 Task: Add a signature Autumn Baker containing With gratitude, Autumn Baker to email address softage.10@softage.net and add a label Vulnerability management
Action: Mouse moved to (94, 124)
Screenshot: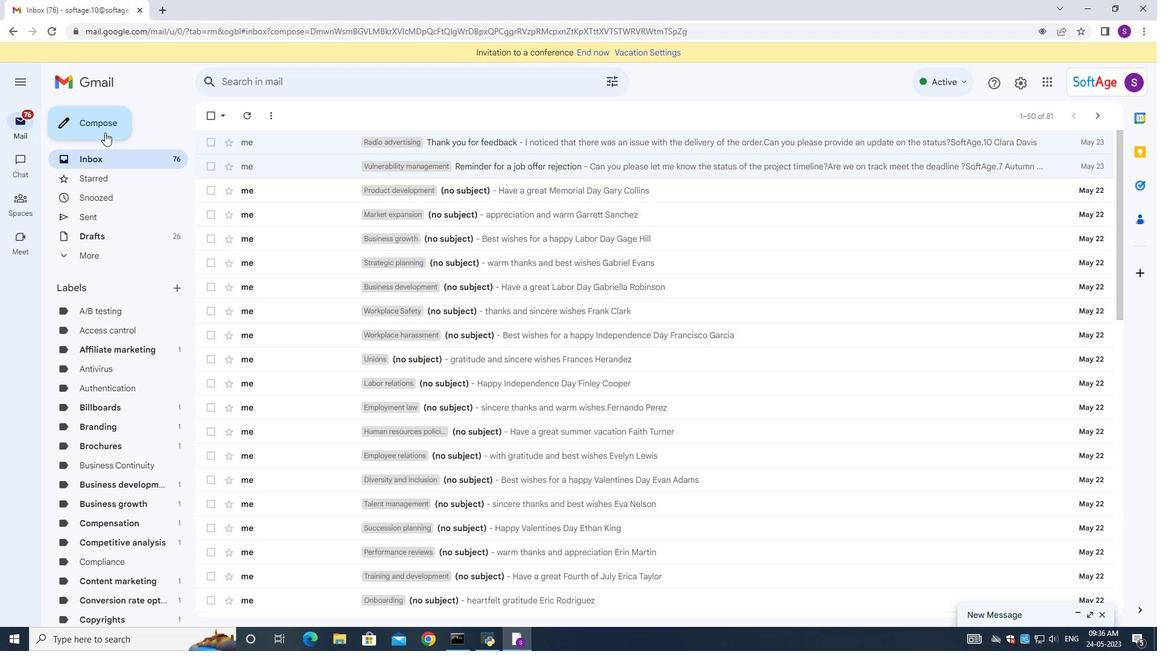 
Action: Mouse pressed left at (94, 124)
Screenshot: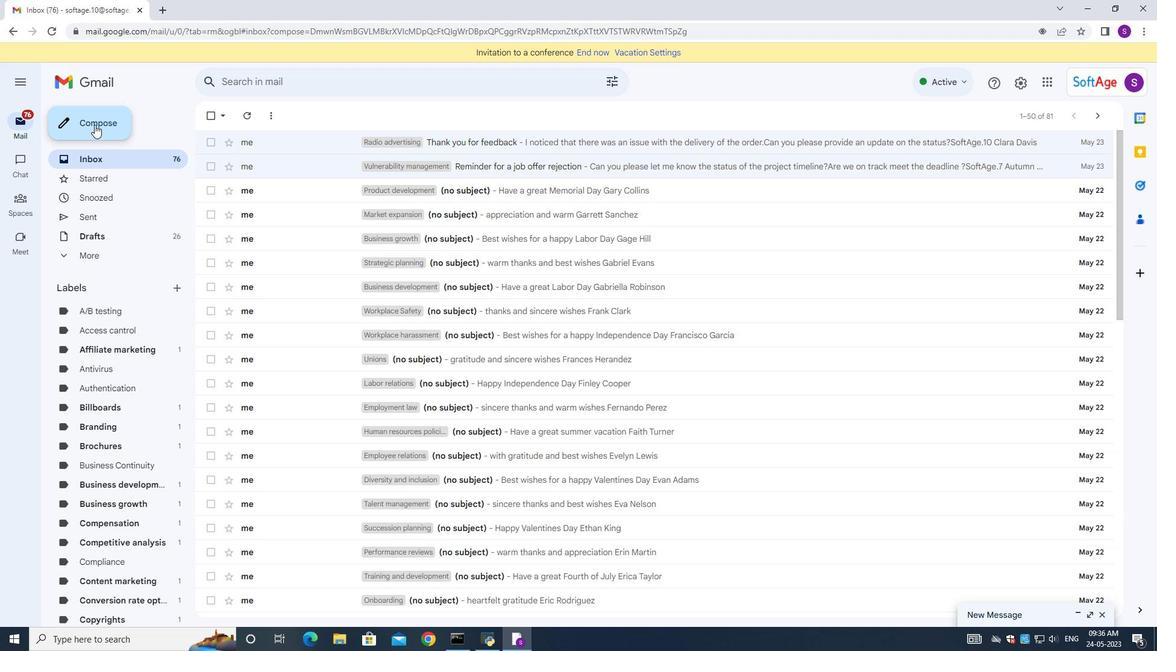 
Action: Mouse moved to (1101, 613)
Screenshot: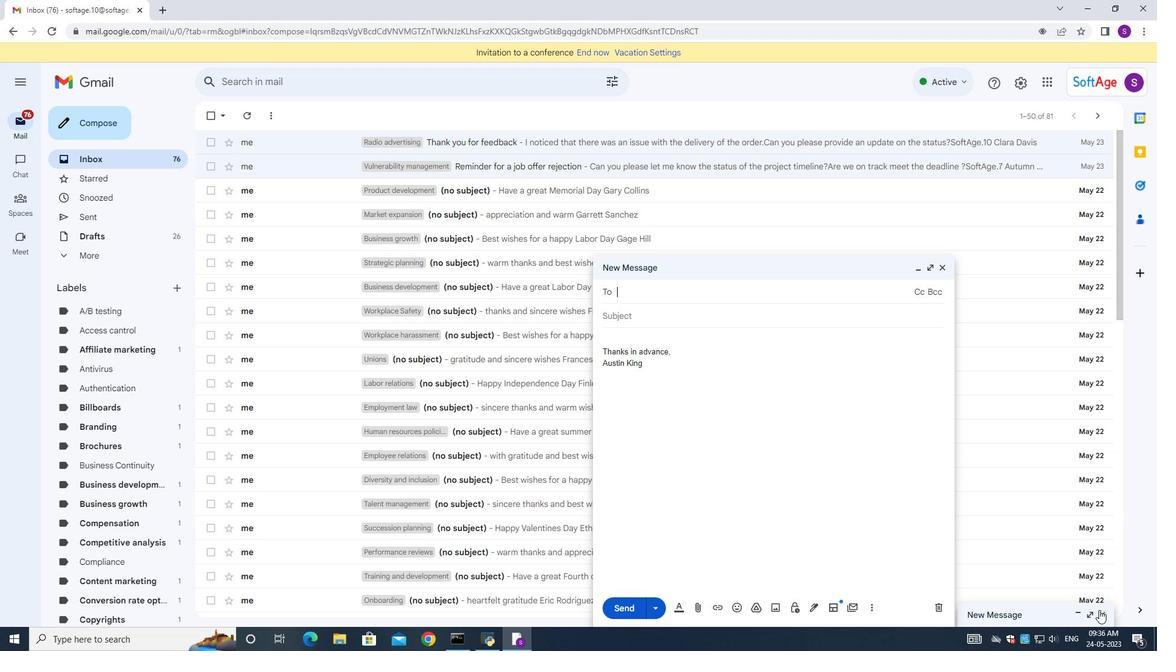 
Action: Mouse pressed left at (1101, 613)
Screenshot: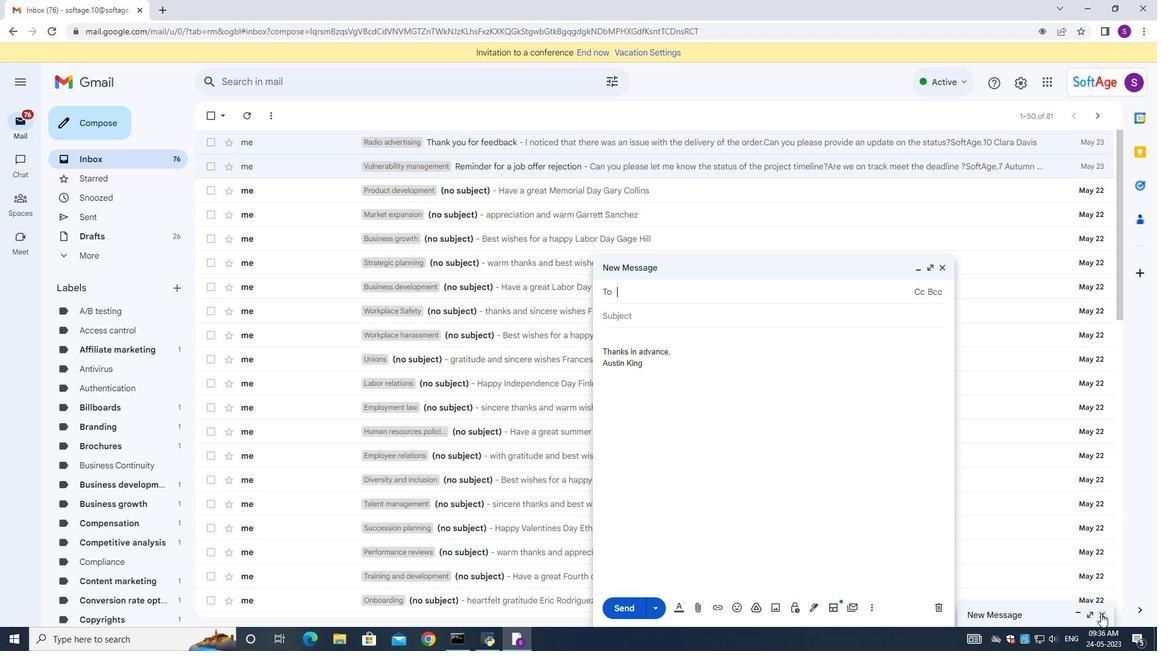 
Action: Mouse moved to (978, 608)
Screenshot: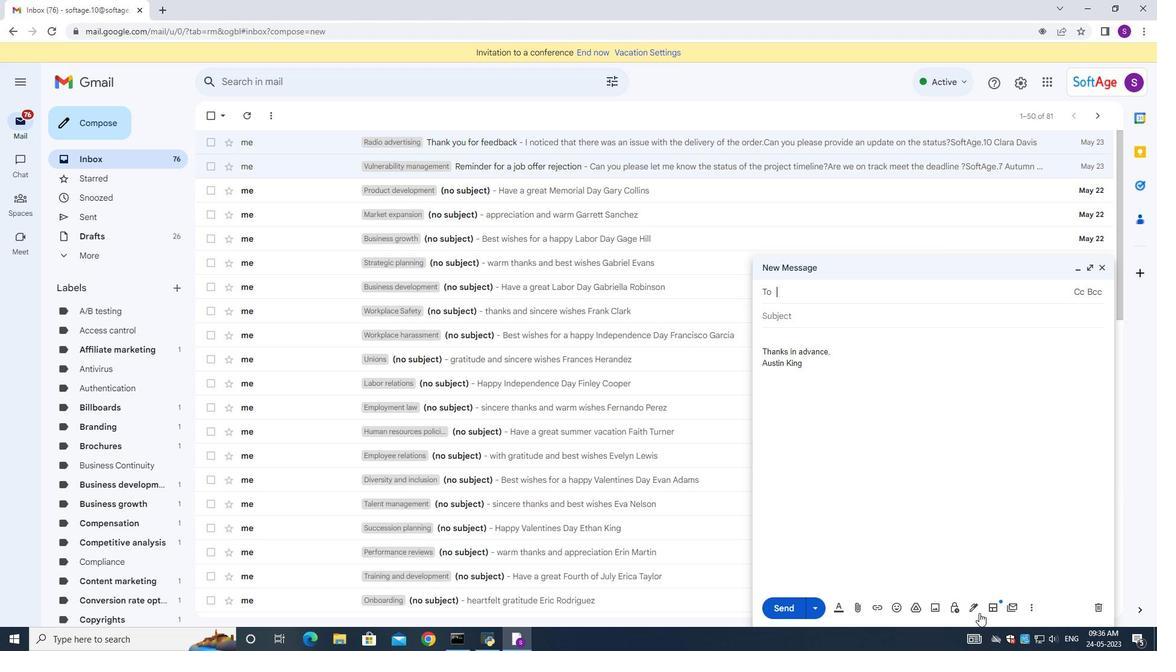 
Action: Mouse pressed left at (978, 608)
Screenshot: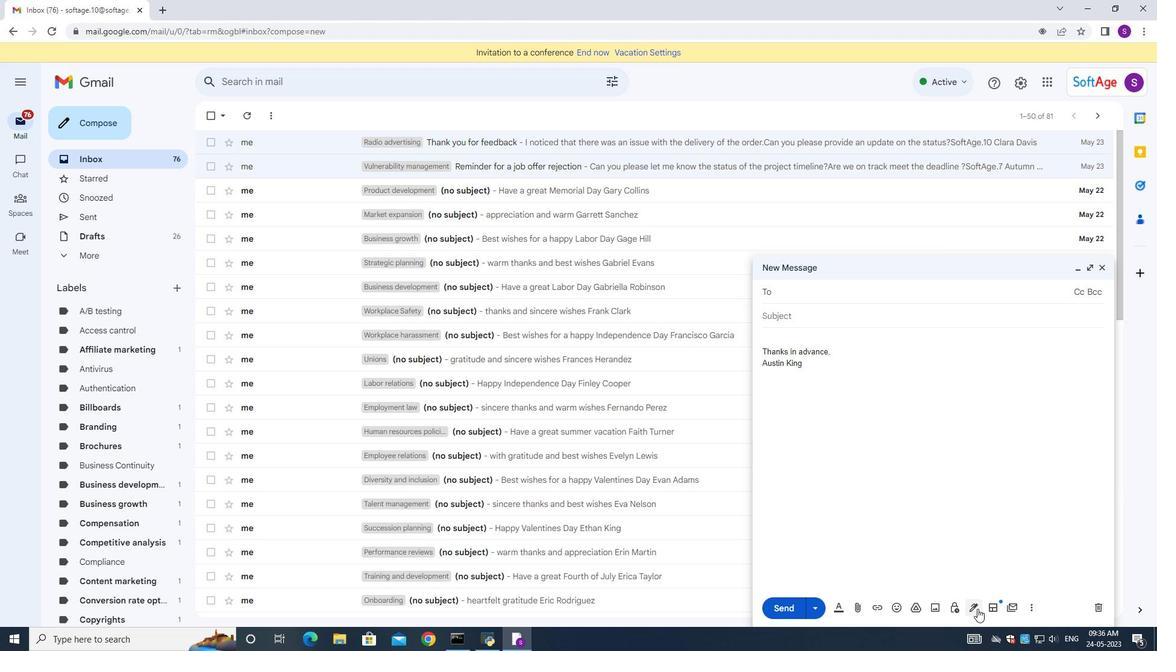 
Action: Mouse moved to (999, 546)
Screenshot: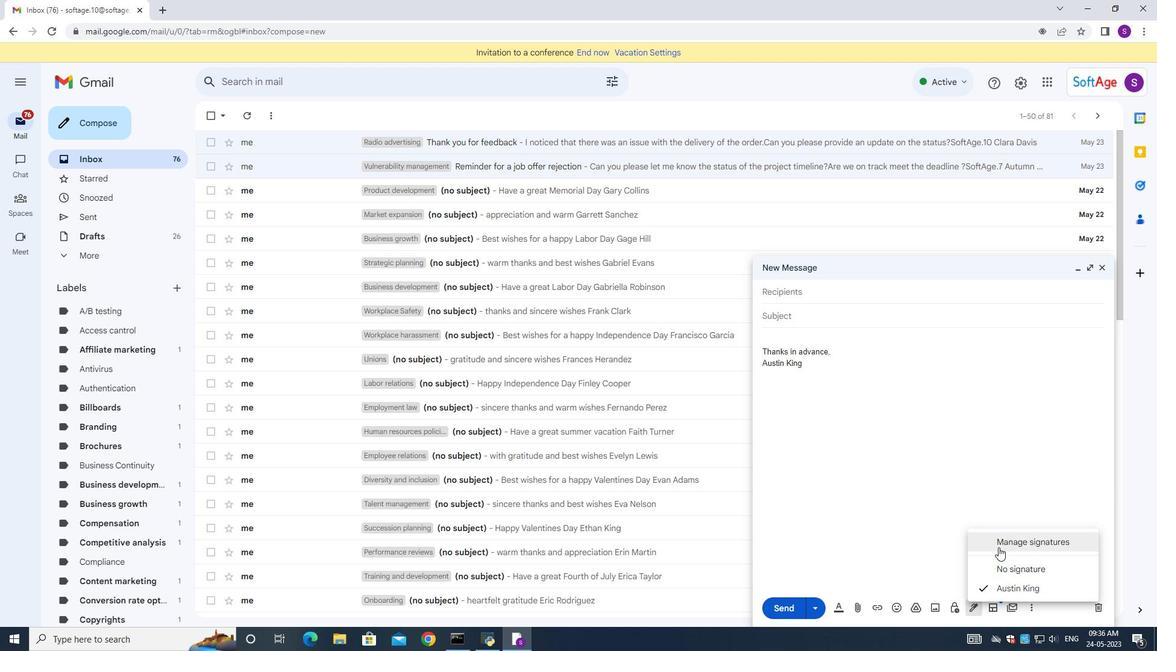 
Action: Mouse pressed left at (999, 546)
Screenshot: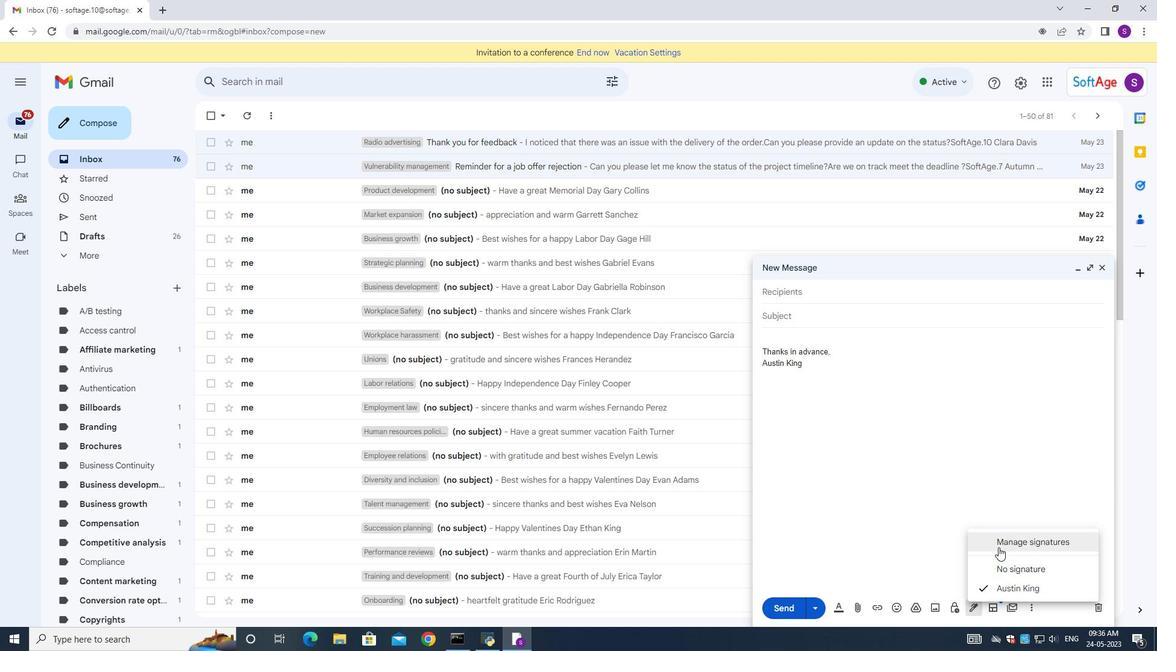 
Action: Mouse moved to (640, 283)
Screenshot: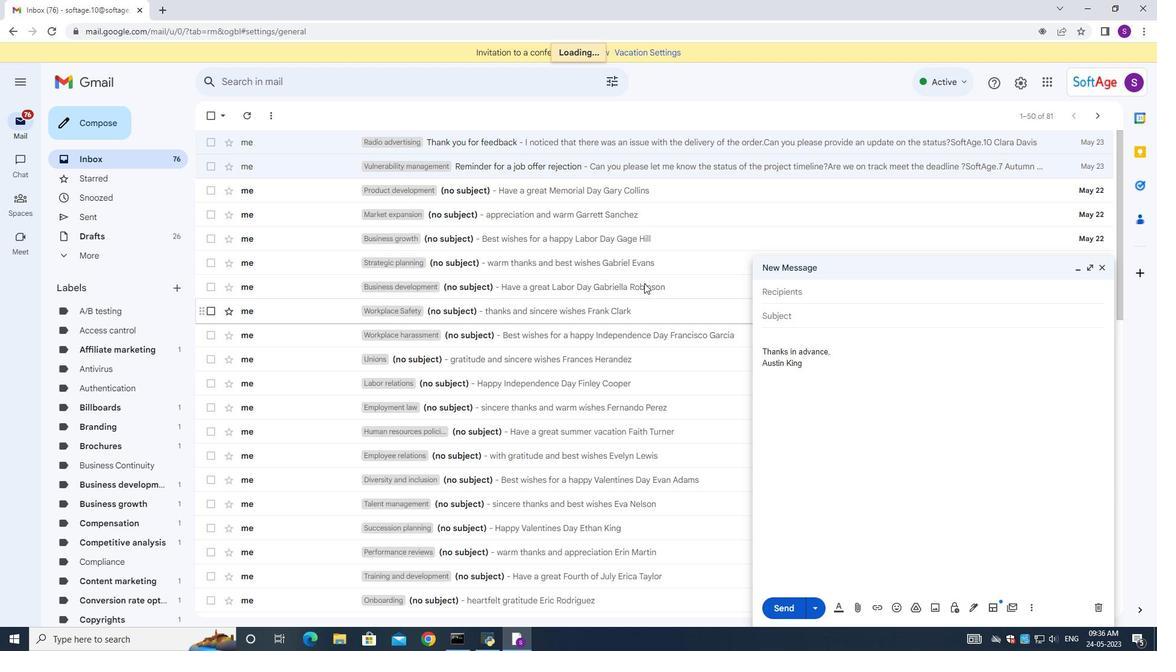 
Action: Mouse scrolled (640, 282) with delta (0, 0)
Screenshot: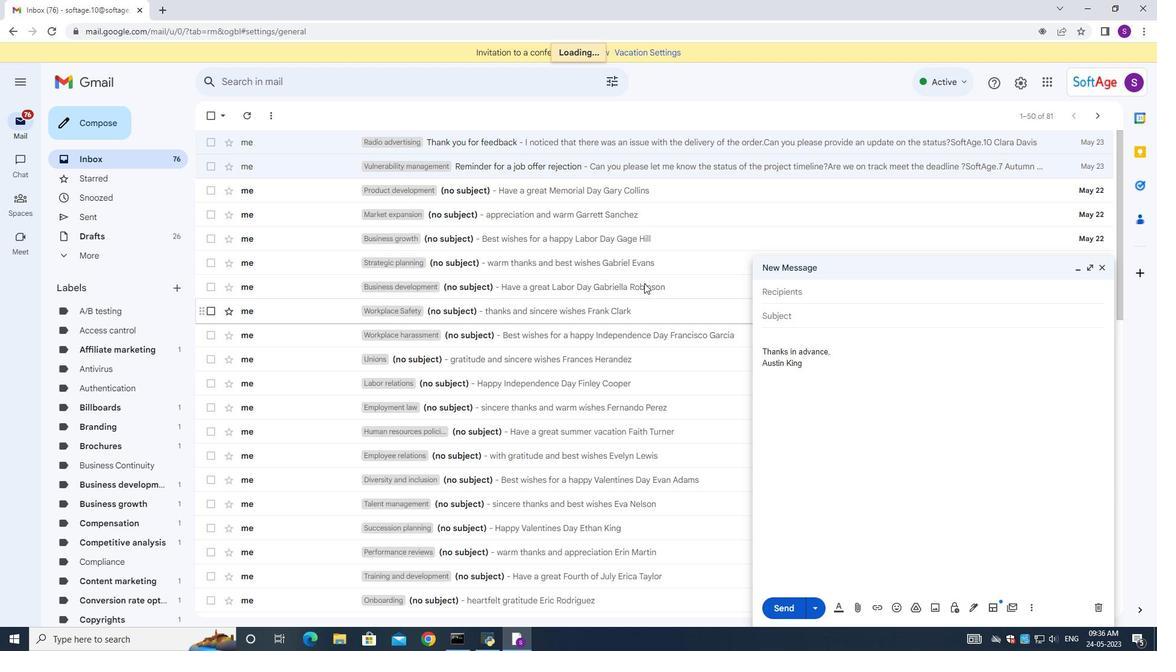 
Action: Mouse moved to (640, 284)
Screenshot: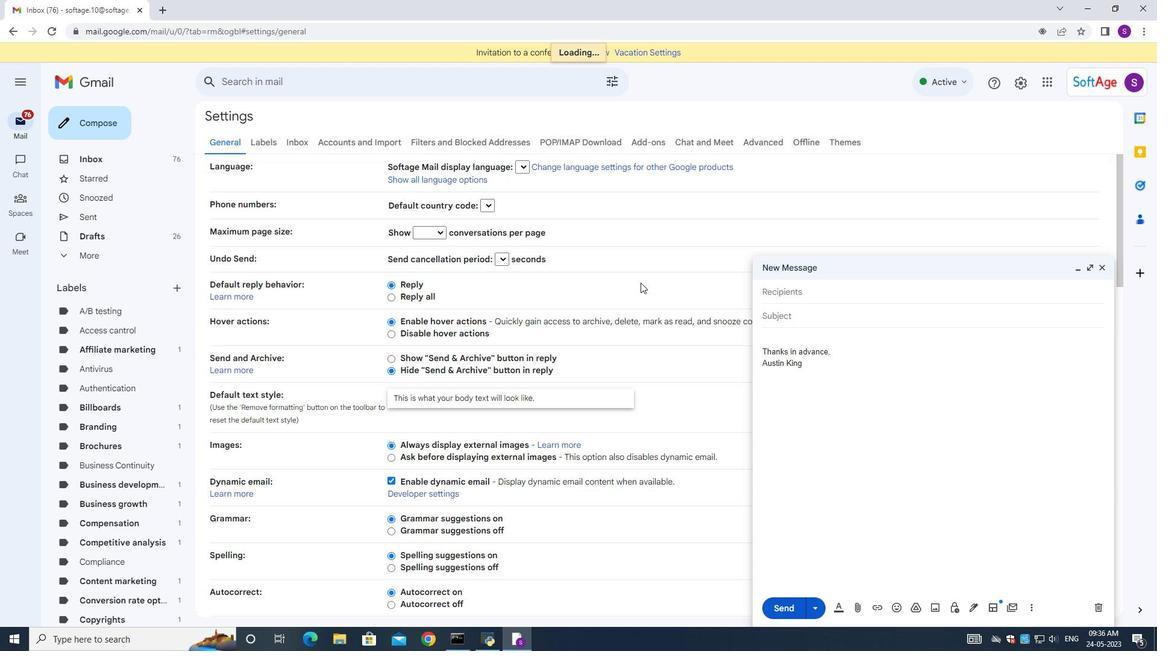 
Action: Mouse scrolled (640, 283) with delta (0, 0)
Screenshot: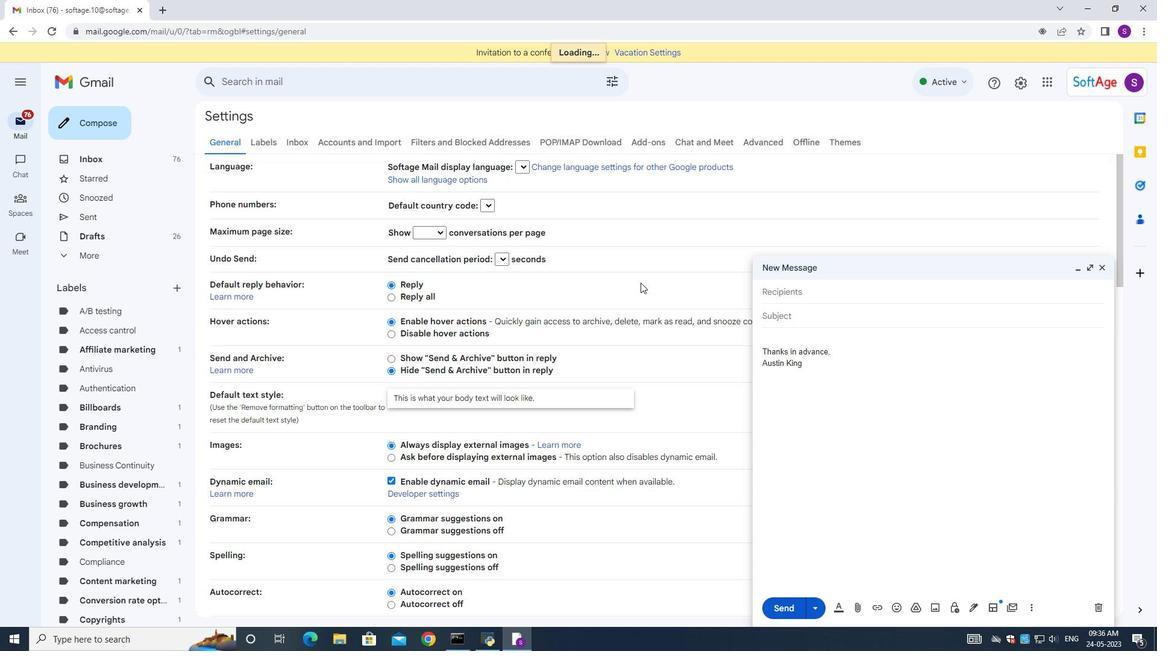 
Action: Mouse moved to (638, 287)
Screenshot: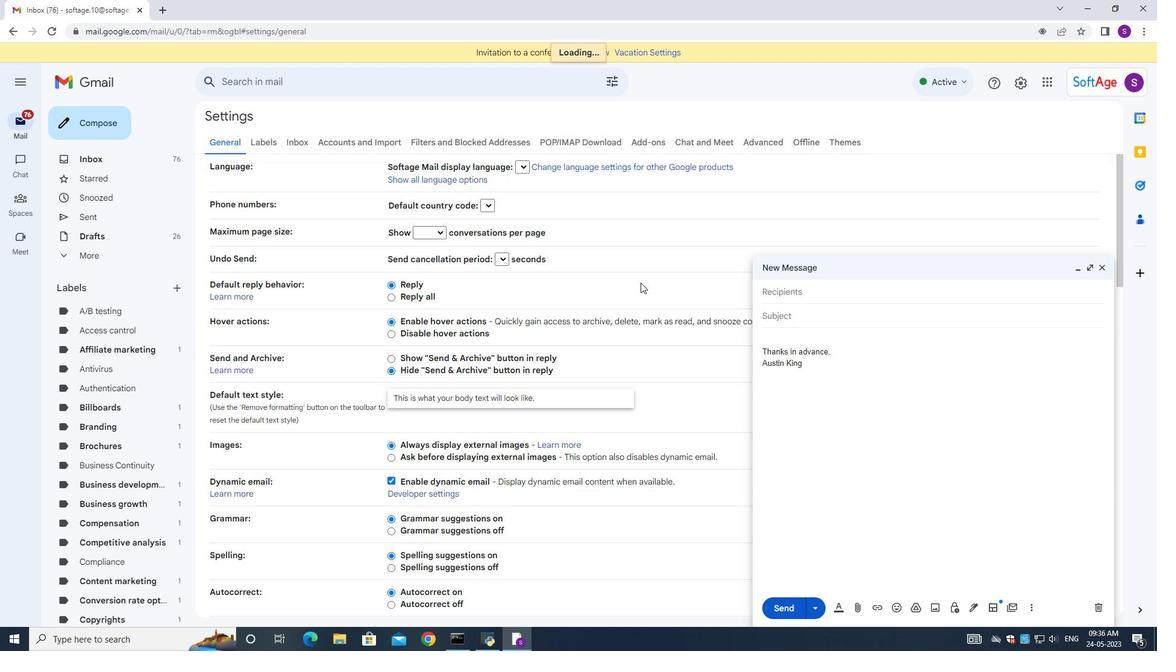 
Action: Mouse scrolled (638, 286) with delta (0, 0)
Screenshot: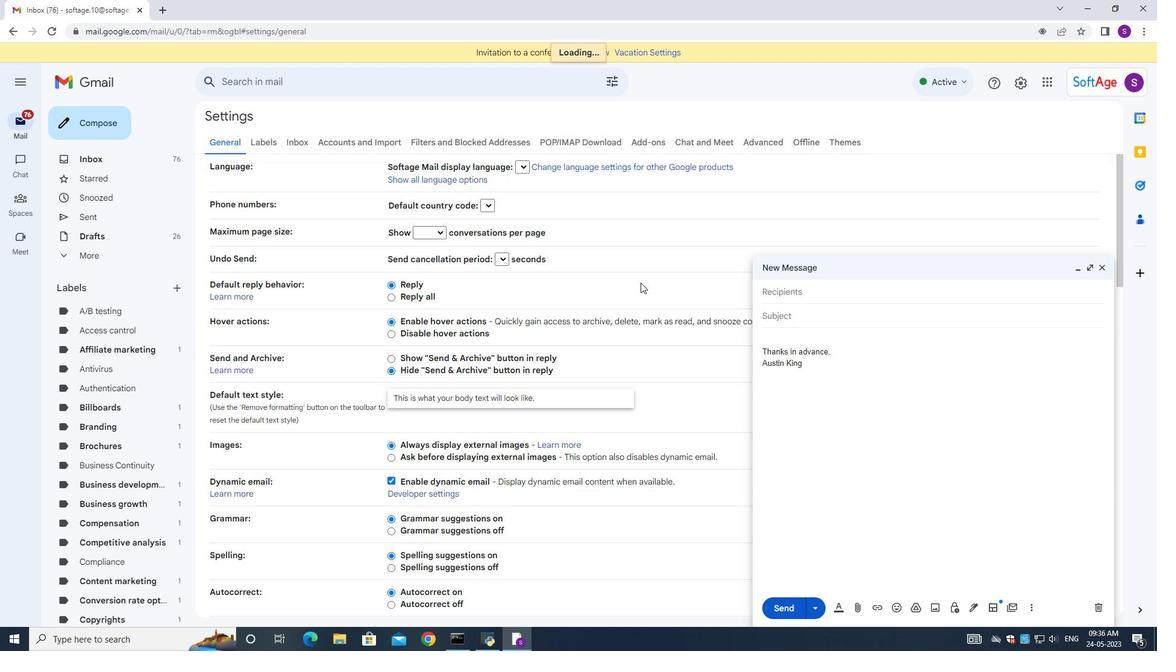 
Action: Mouse moved to (633, 293)
Screenshot: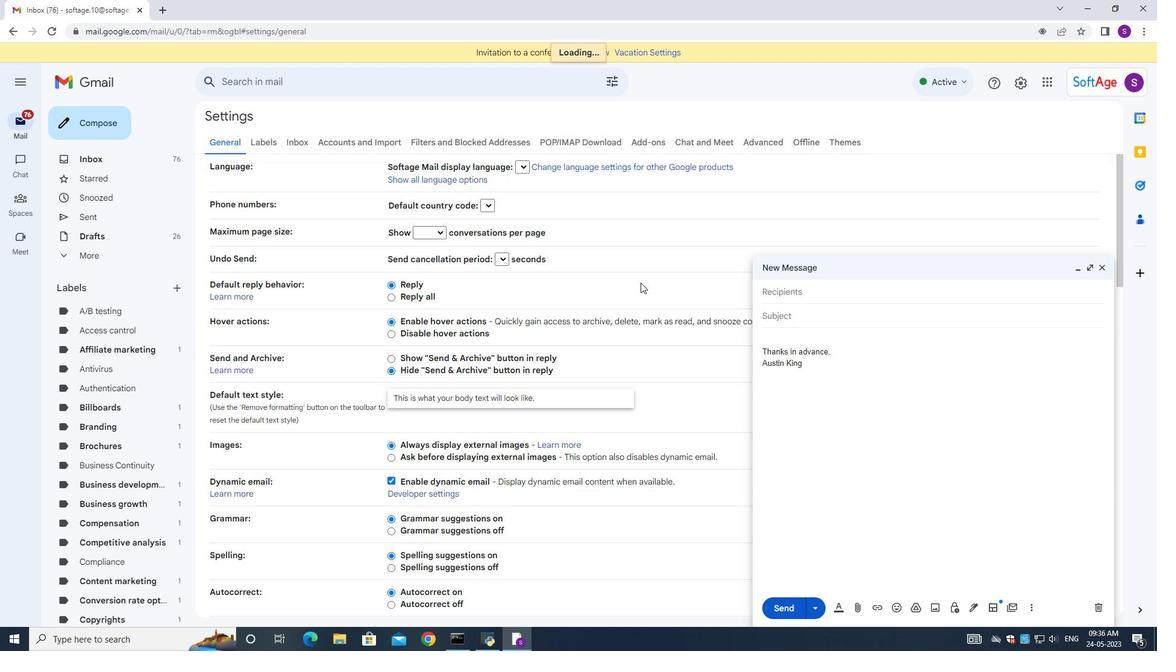
Action: Mouse scrolled (636, 290) with delta (0, 0)
Screenshot: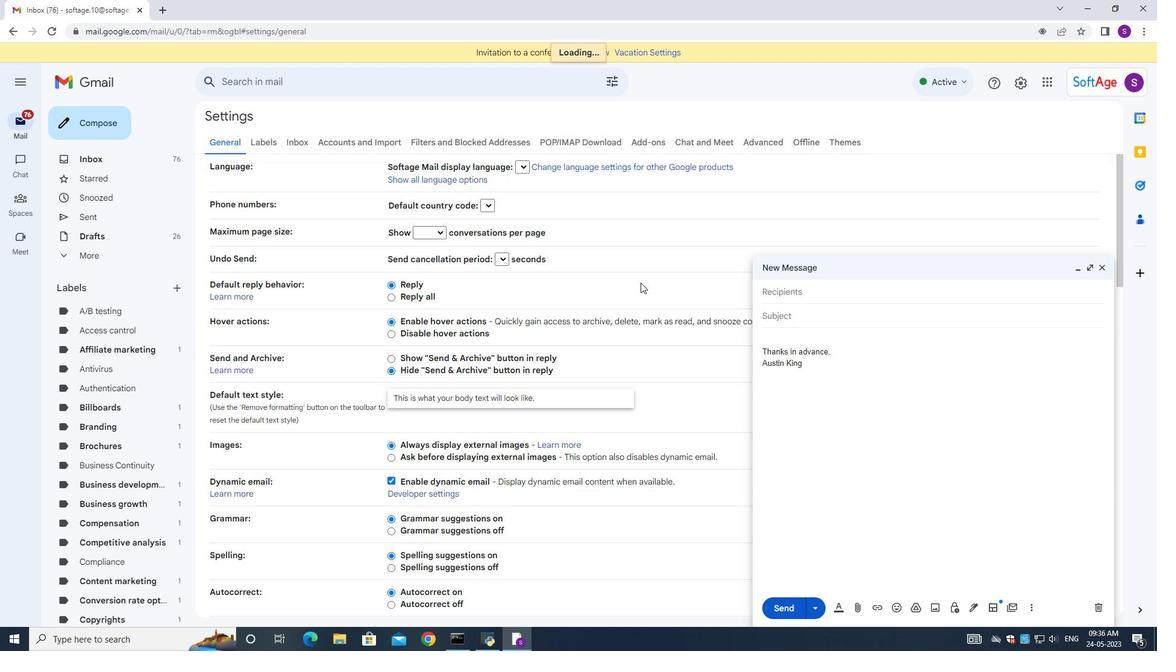 
Action: Mouse moved to (628, 296)
Screenshot: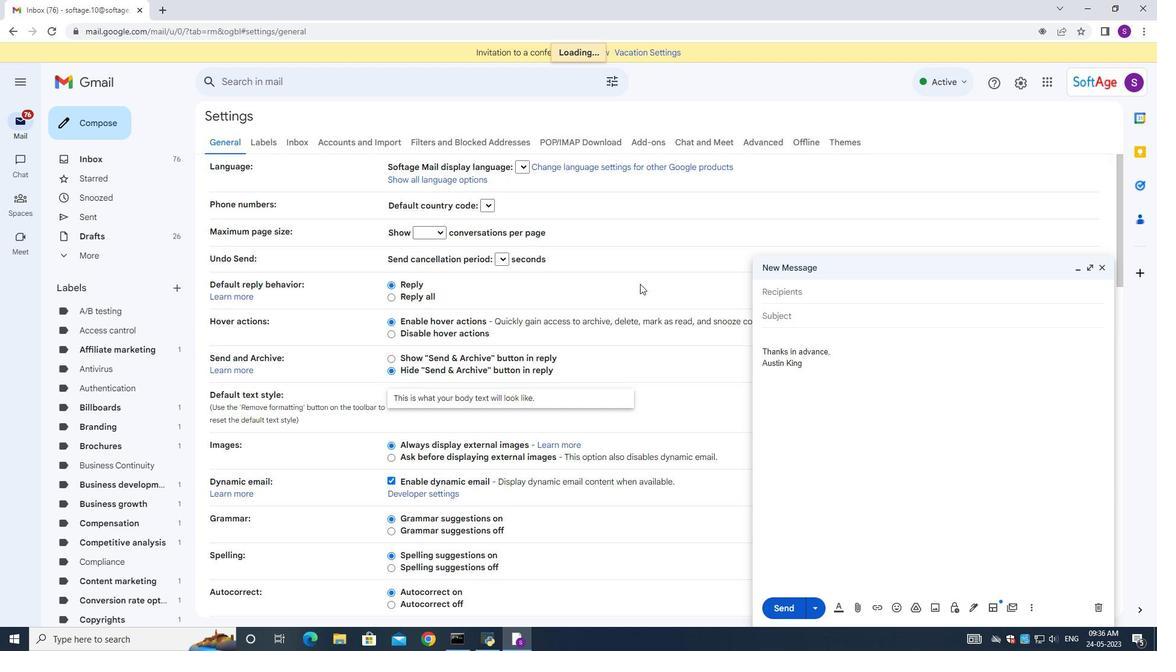
Action: Mouse scrolled (631, 294) with delta (0, 0)
Screenshot: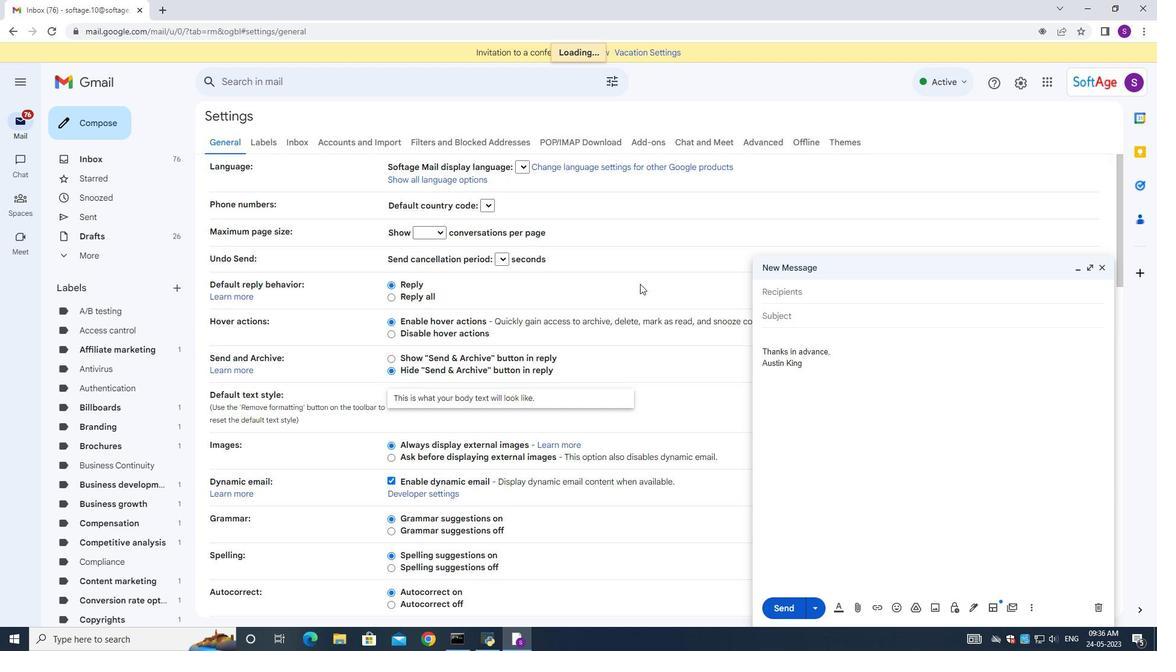 
Action: Mouse moved to (627, 297)
Screenshot: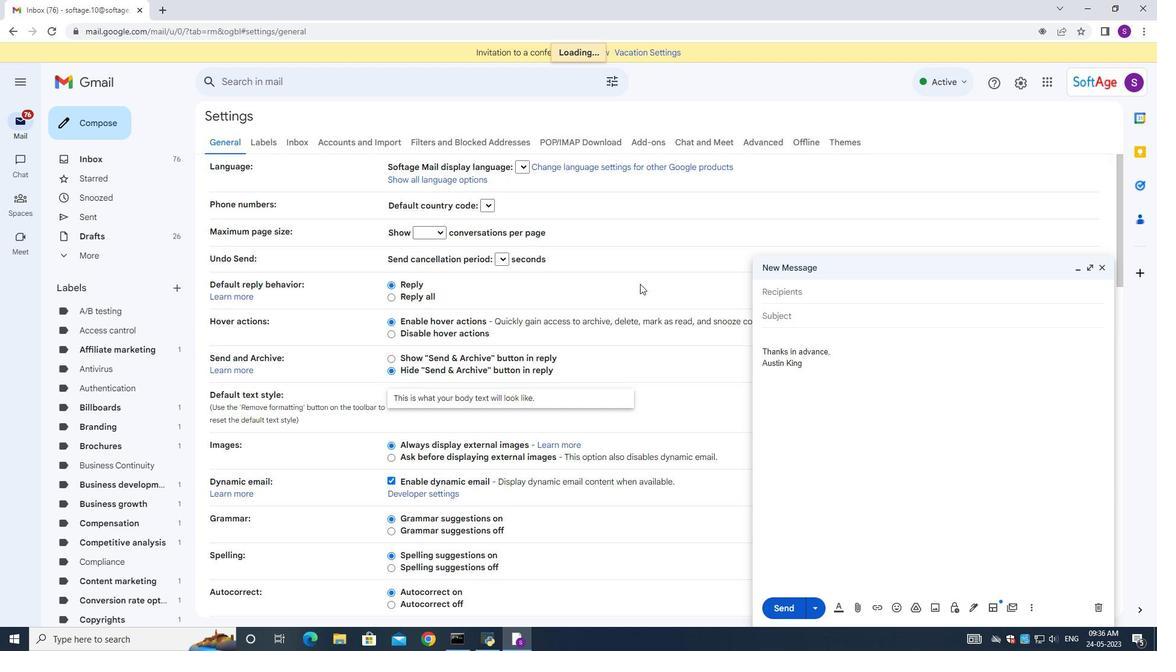 
Action: Mouse scrolled (627, 296) with delta (0, 0)
Screenshot: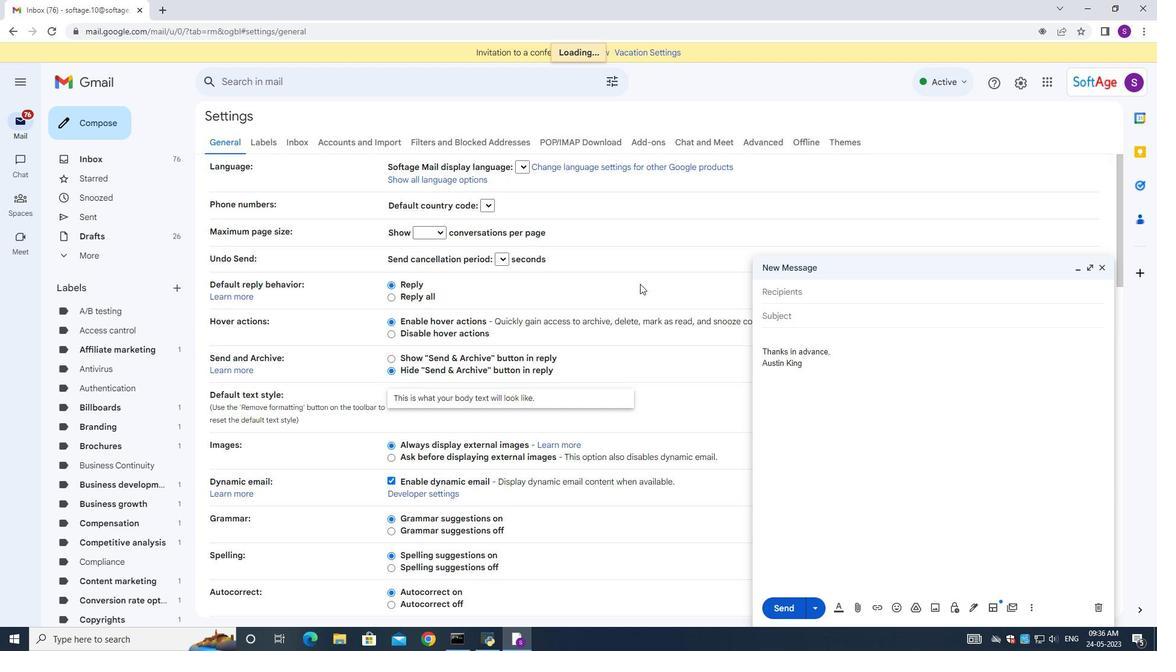 
Action: Mouse moved to (621, 338)
Screenshot: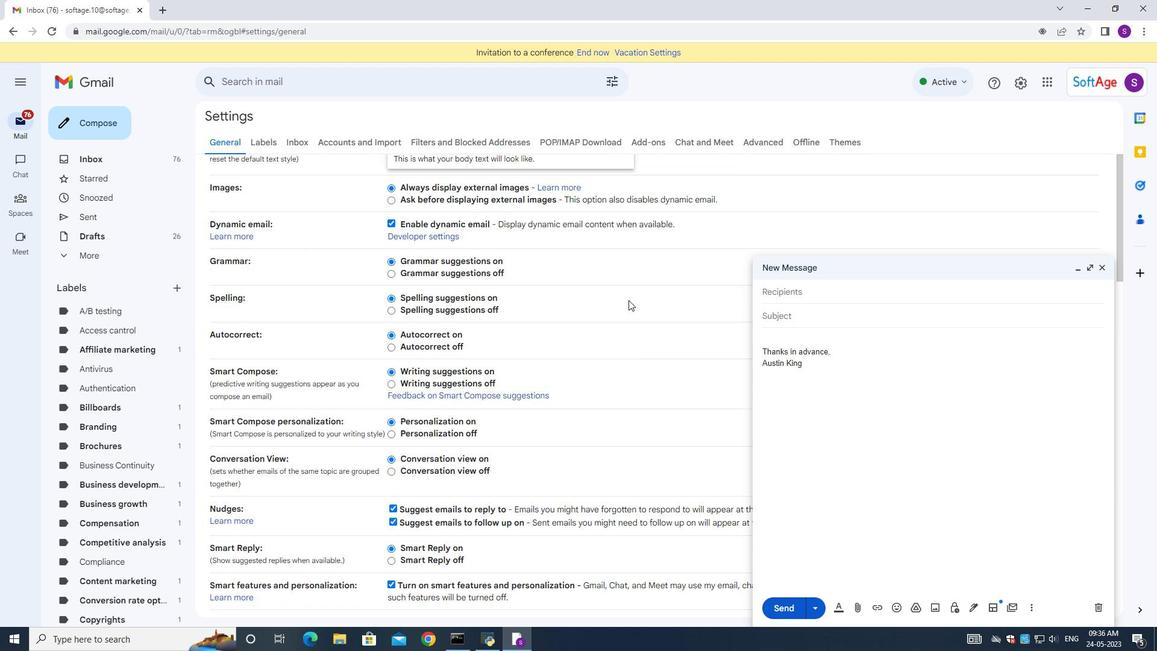 
Action: Mouse scrolled (621, 337) with delta (0, 0)
Screenshot: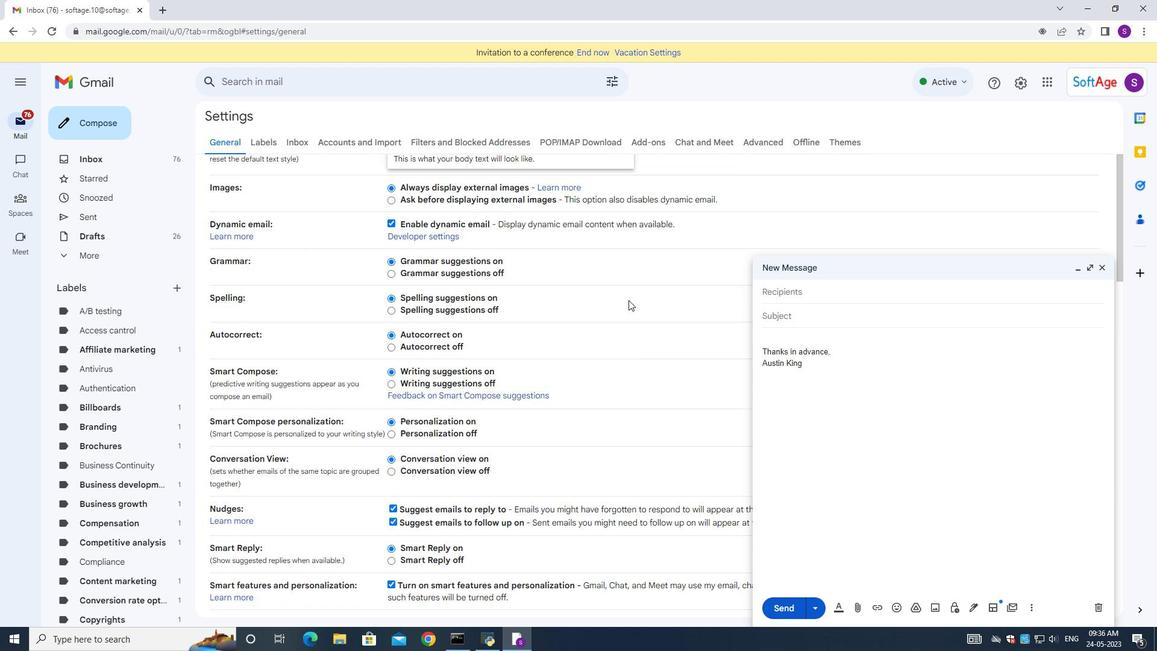
Action: Mouse moved to (619, 339)
Screenshot: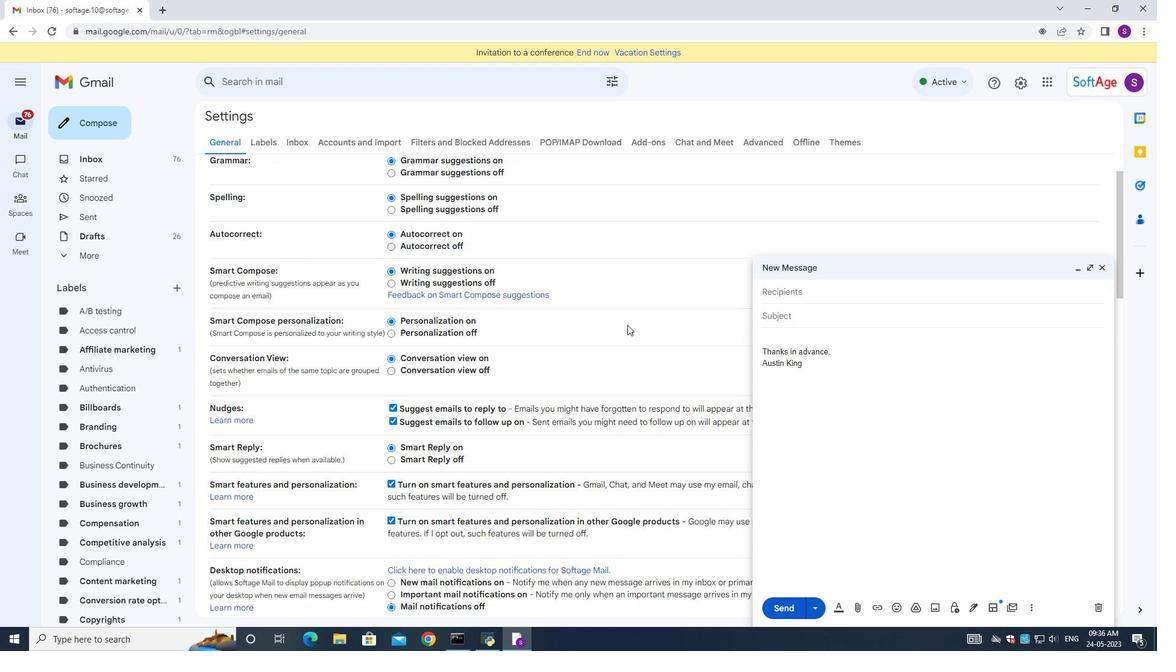 
Action: Mouse scrolled (619, 338) with delta (0, 0)
Screenshot: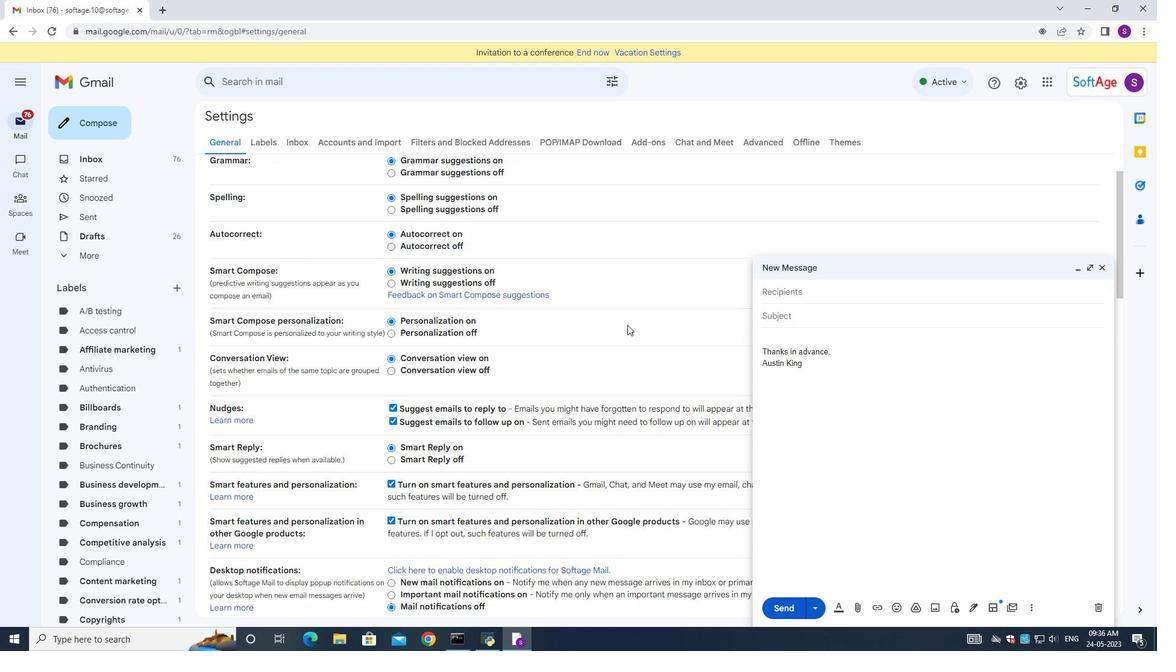 
Action: Mouse scrolled (619, 338) with delta (0, 0)
Screenshot: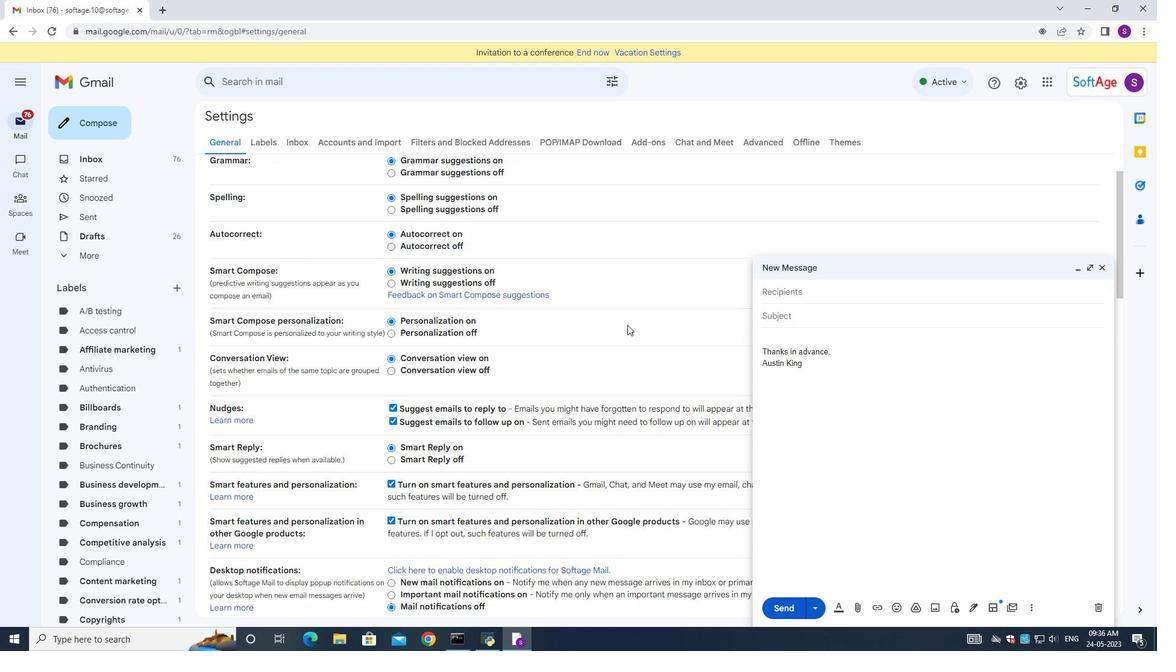 
Action: Mouse scrolled (619, 338) with delta (0, 0)
Screenshot: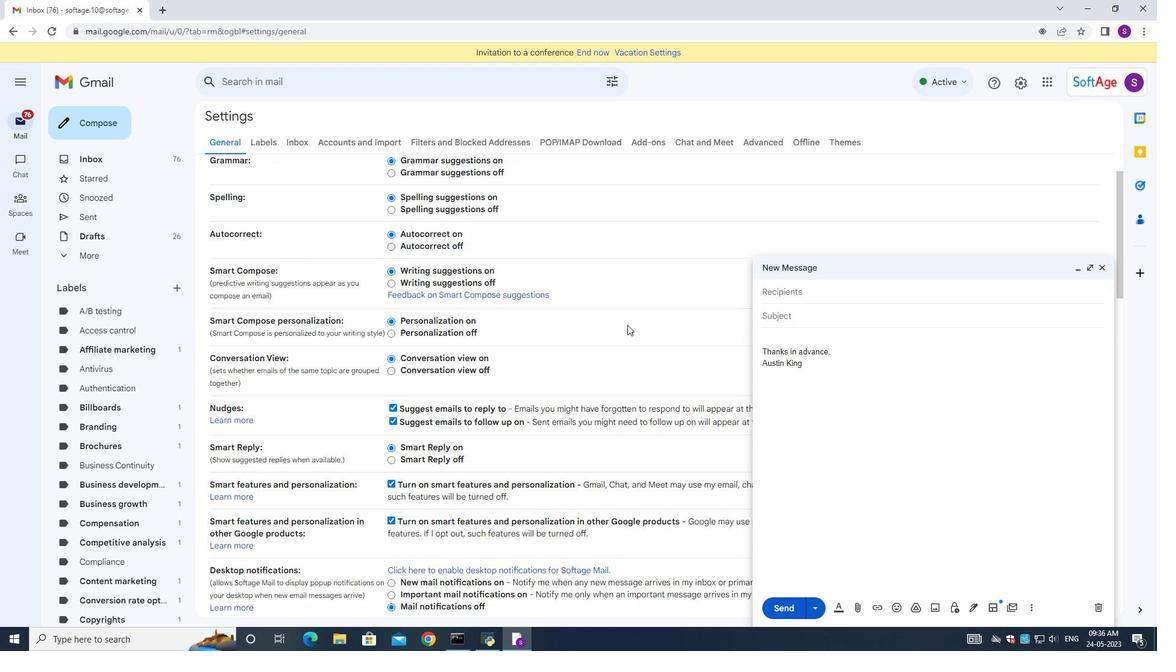 
Action: Mouse scrolled (619, 338) with delta (0, 0)
Screenshot: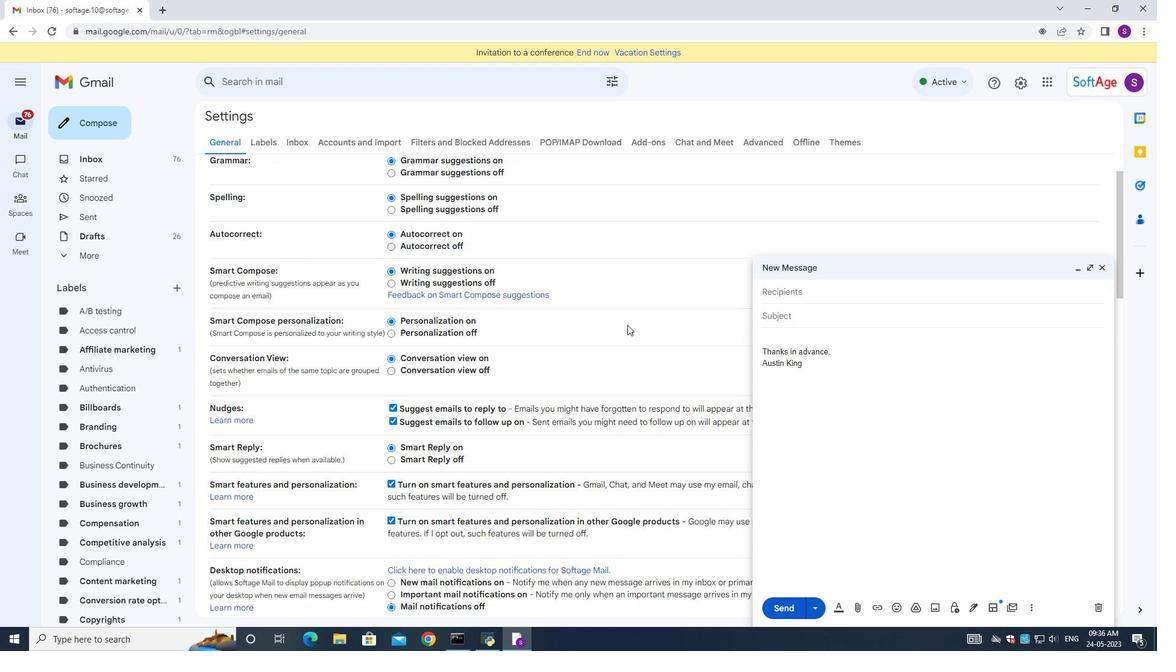 
Action: Mouse moved to (619, 349)
Screenshot: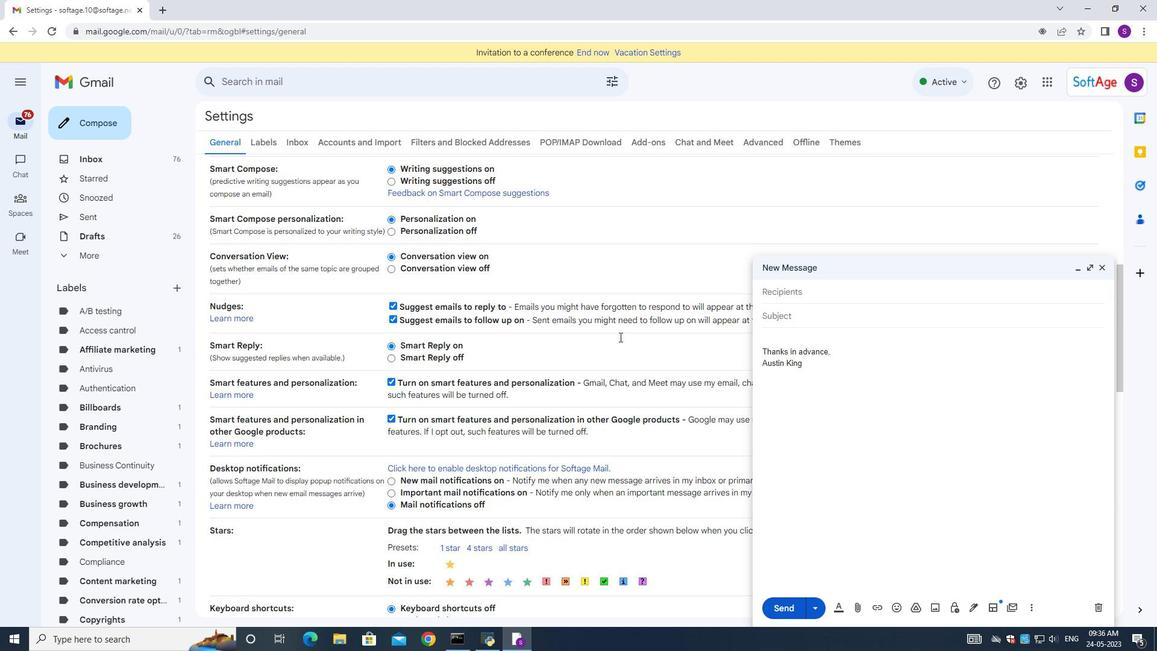 
Action: Mouse scrolled (619, 348) with delta (0, 0)
Screenshot: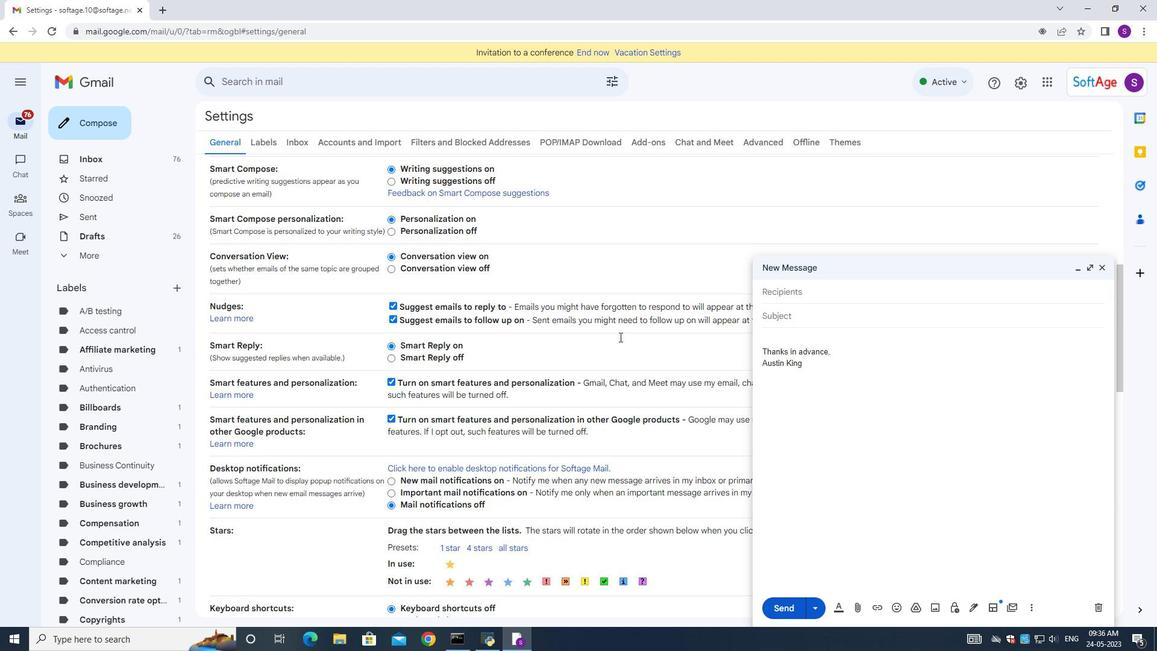 
Action: Mouse moved to (618, 352)
Screenshot: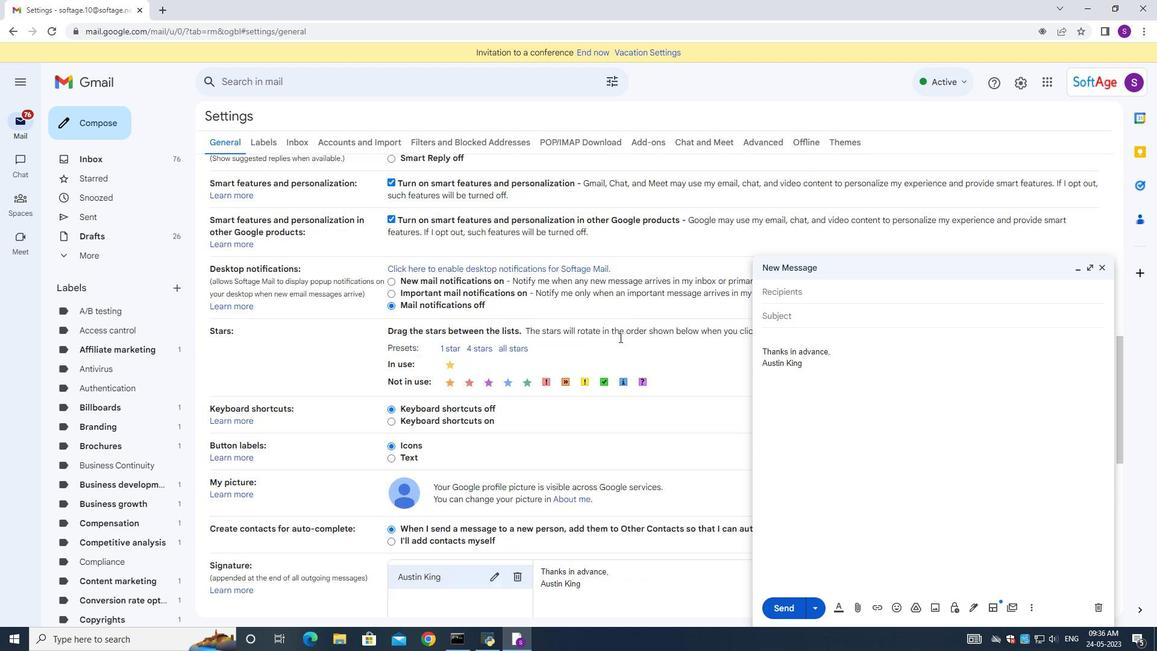 
Action: Mouse scrolled (618, 352) with delta (0, 0)
Screenshot: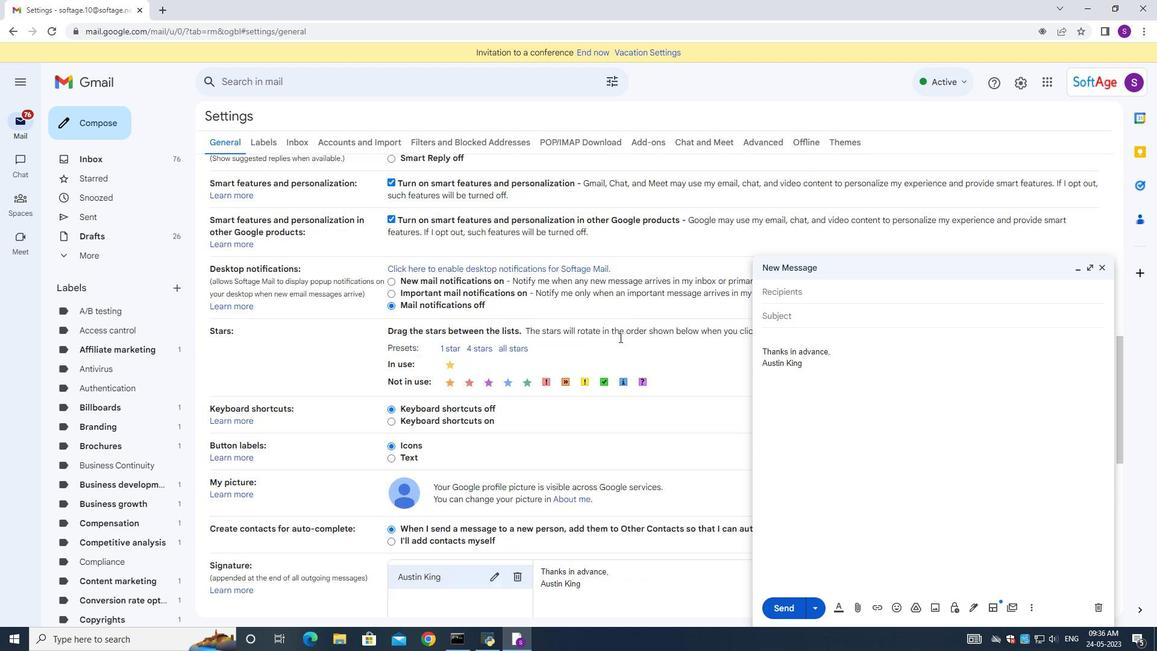 
Action: Mouse moved to (618, 352)
Screenshot: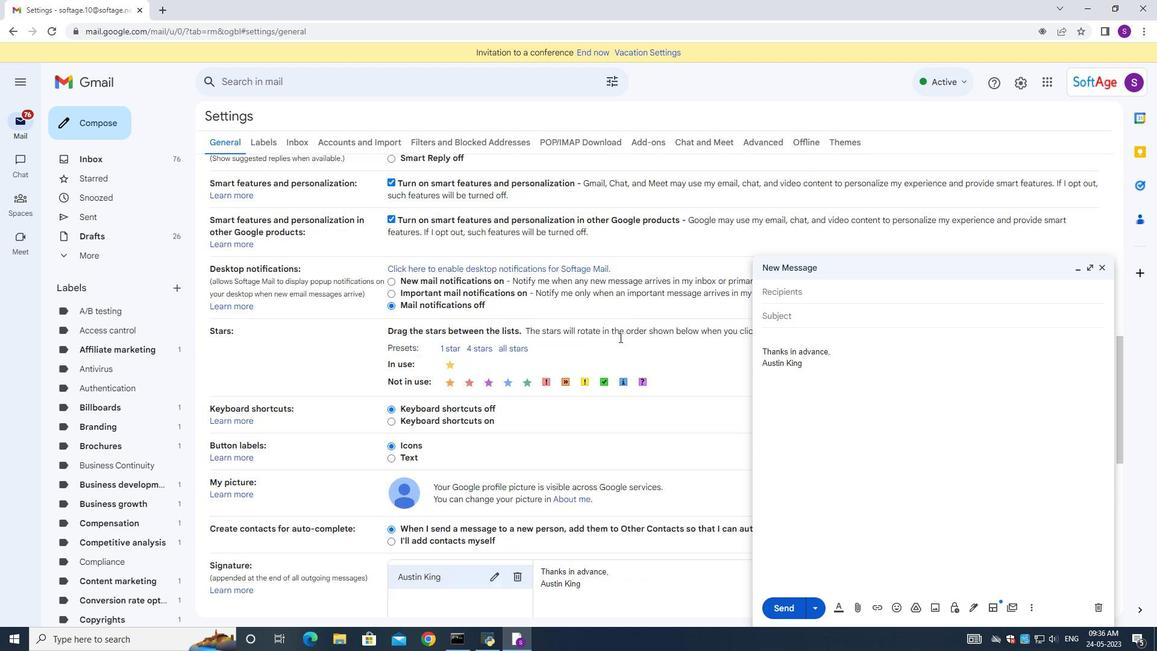 
Action: Mouse scrolled (618, 352) with delta (0, 0)
Screenshot: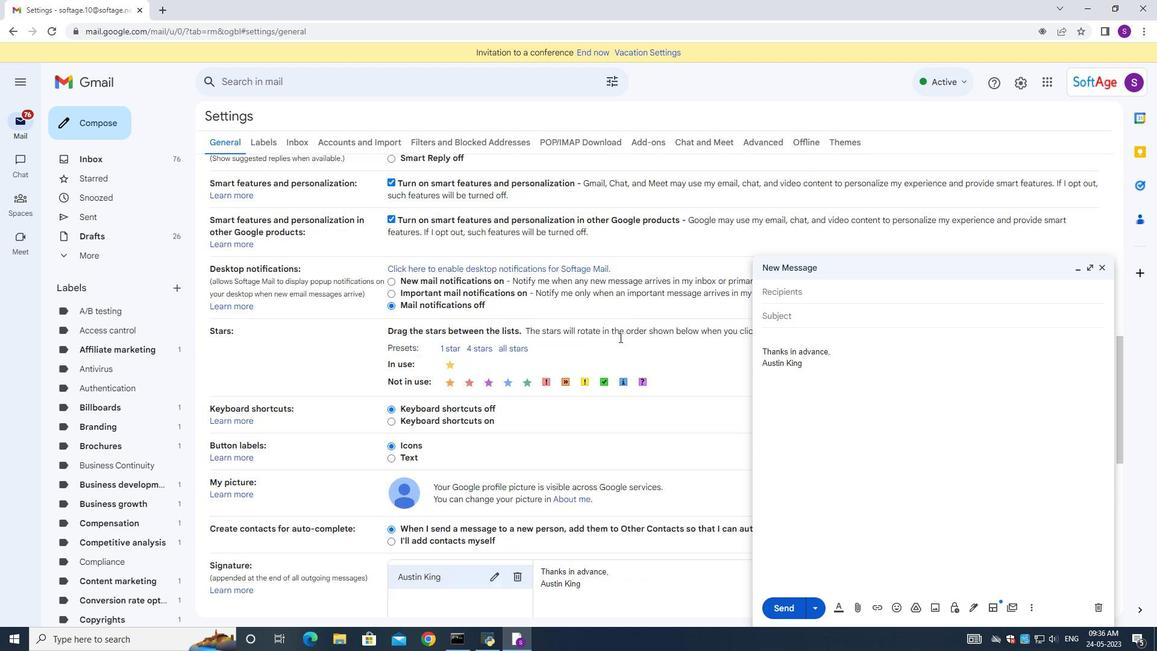 
Action: Mouse scrolled (618, 352) with delta (0, 0)
Screenshot: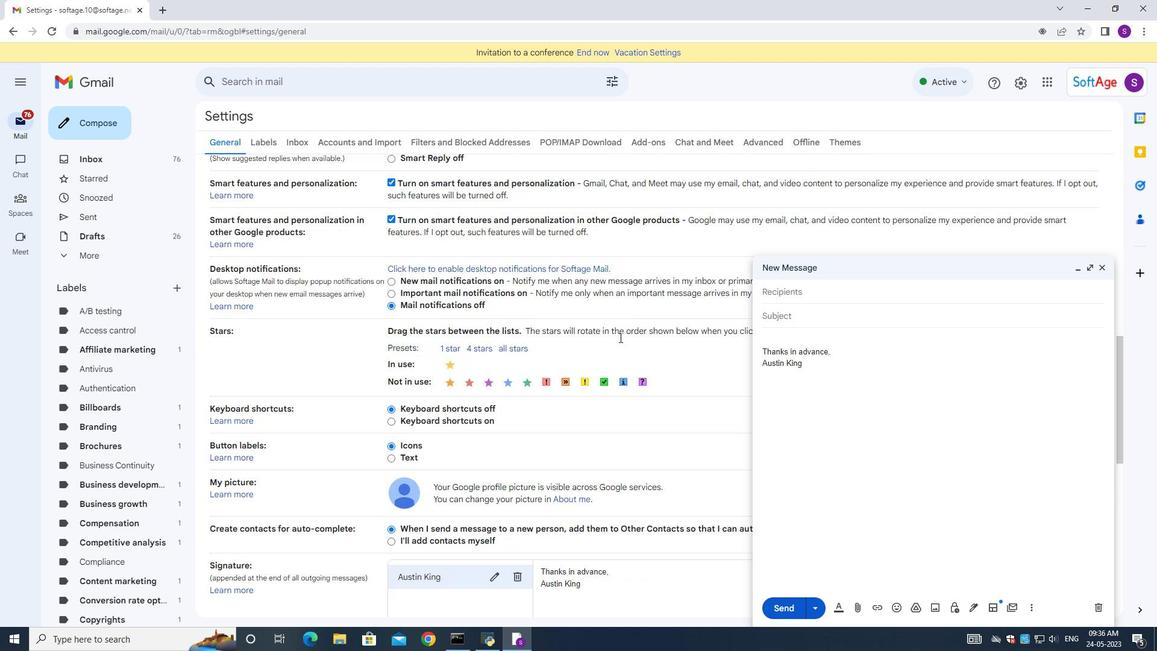 
Action: Mouse scrolled (618, 352) with delta (0, 0)
Screenshot: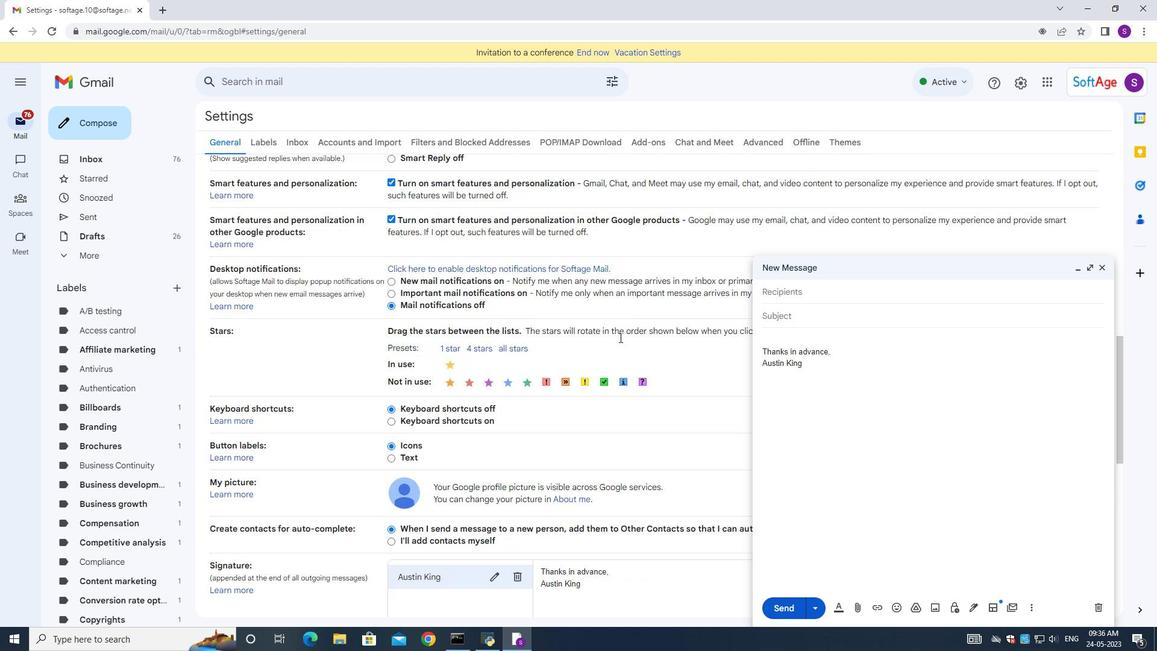 
Action: Mouse moved to (498, 277)
Screenshot: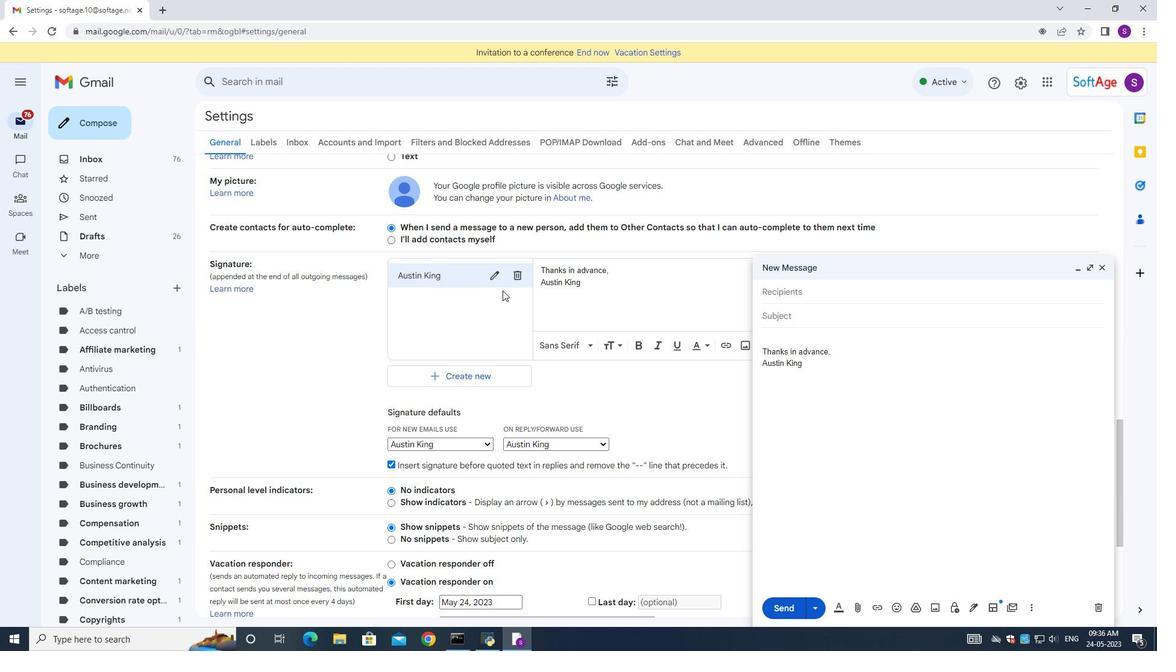 
Action: Mouse pressed left at (498, 277)
Screenshot: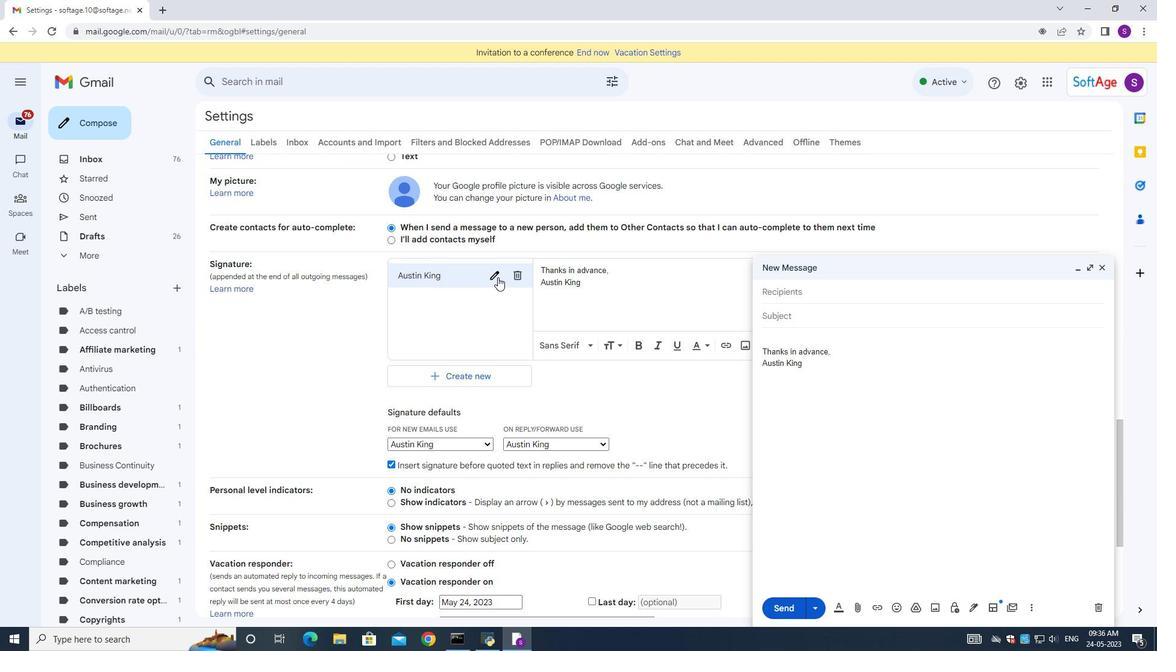 
Action: Mouse moved to (498, 277)
Screenshot: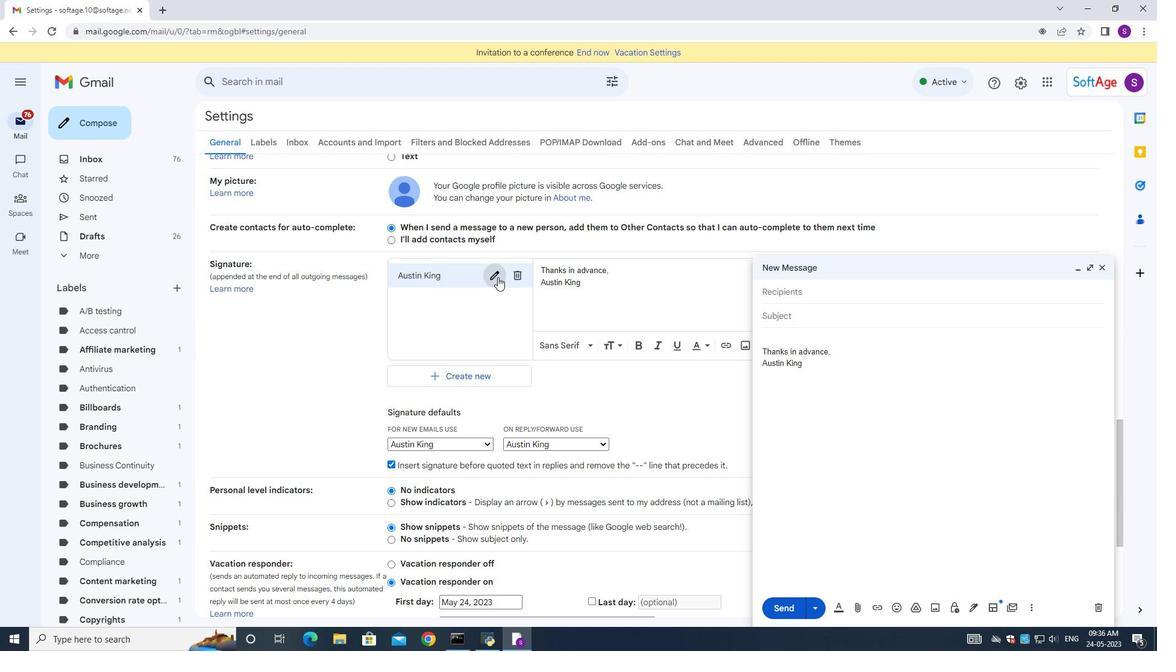 
Action: Key pressed ctrl+A<Key.backspace><Key.shift><Key.shift><Key.shift><Key.shift><Key.shift><Key.shift><Key.shift><Key.shift><Key.shift><Key.shift><Key.shift><Key.shift><Key.shift><Key.shift><Key.shift><Key.shift><Key.shift><Key.shift><Key.shift><Key.shift><Key.shift><Key.shift><Key.shift><Key.shift><Key.shift><Key.shift><Key.shift><Key.shift><Key.shift><Key.shift><Key.shift><Key.shift>Autumn<Key.space><Key.shift>V<Key.backspace>Baker
Screenshot: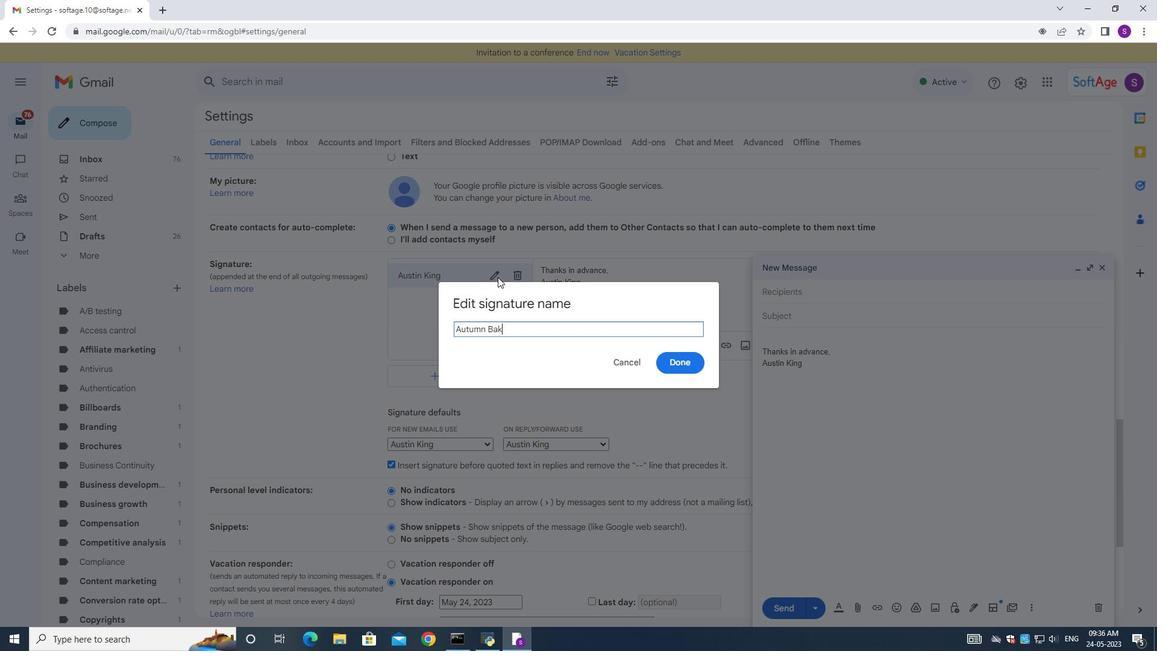 
Action: Mouse moved to (683, 362)
Screenshot: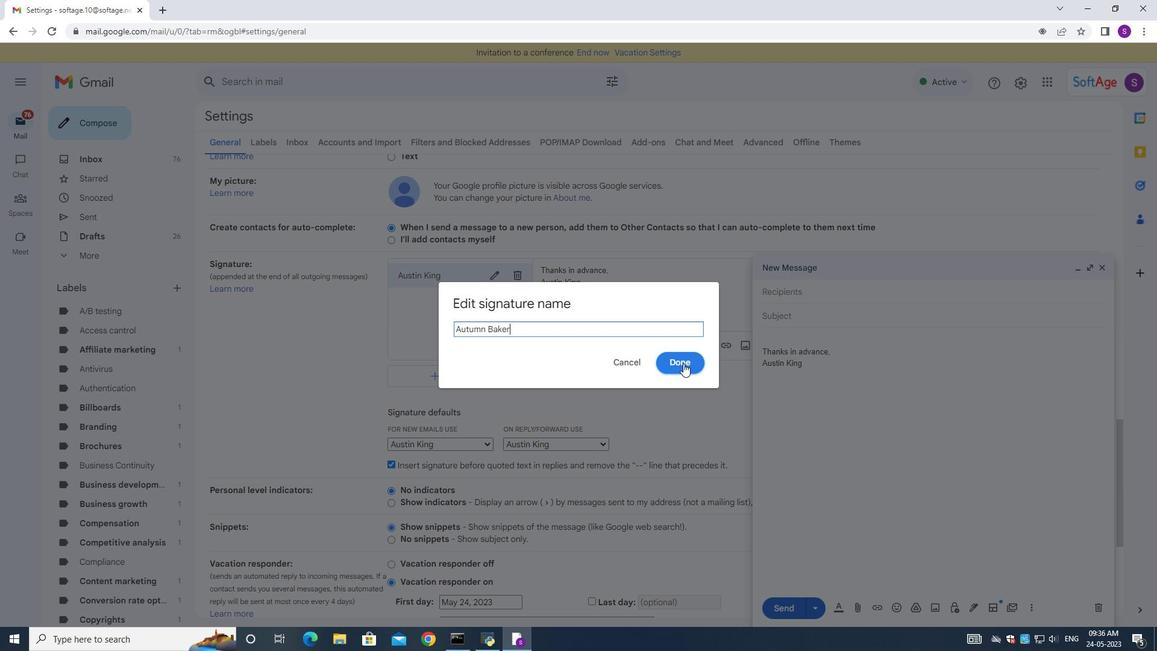
Action: Mouse pressed left at (683, 362)
Screenshot: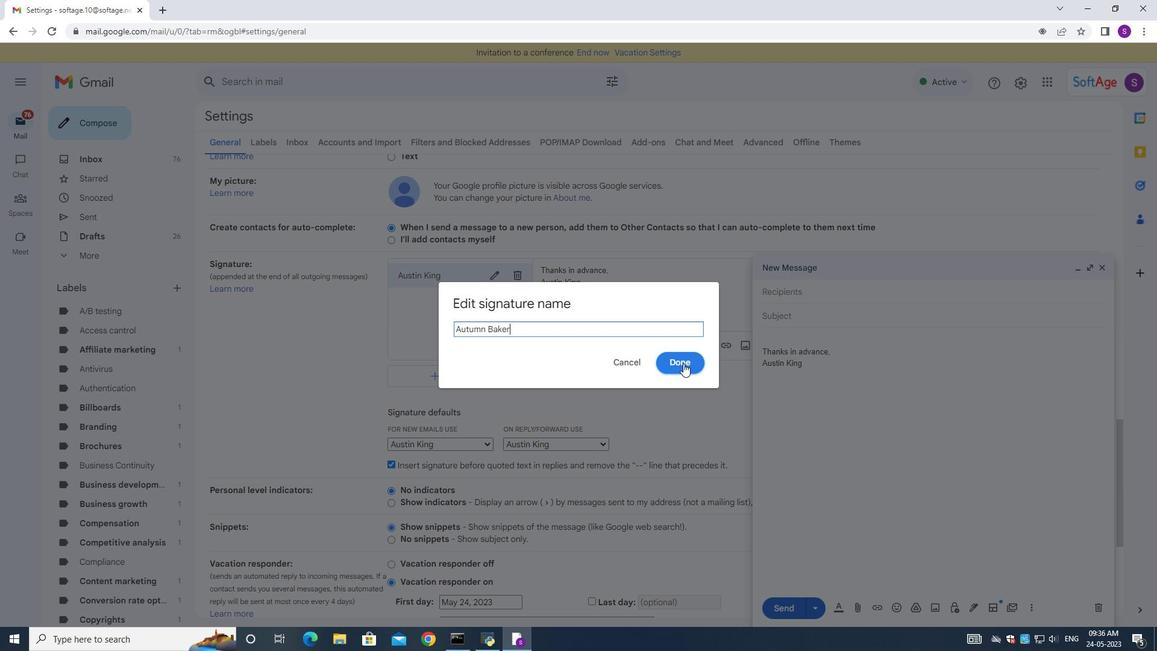 
Action: Mouse moved to (655, 300)
Screenshot: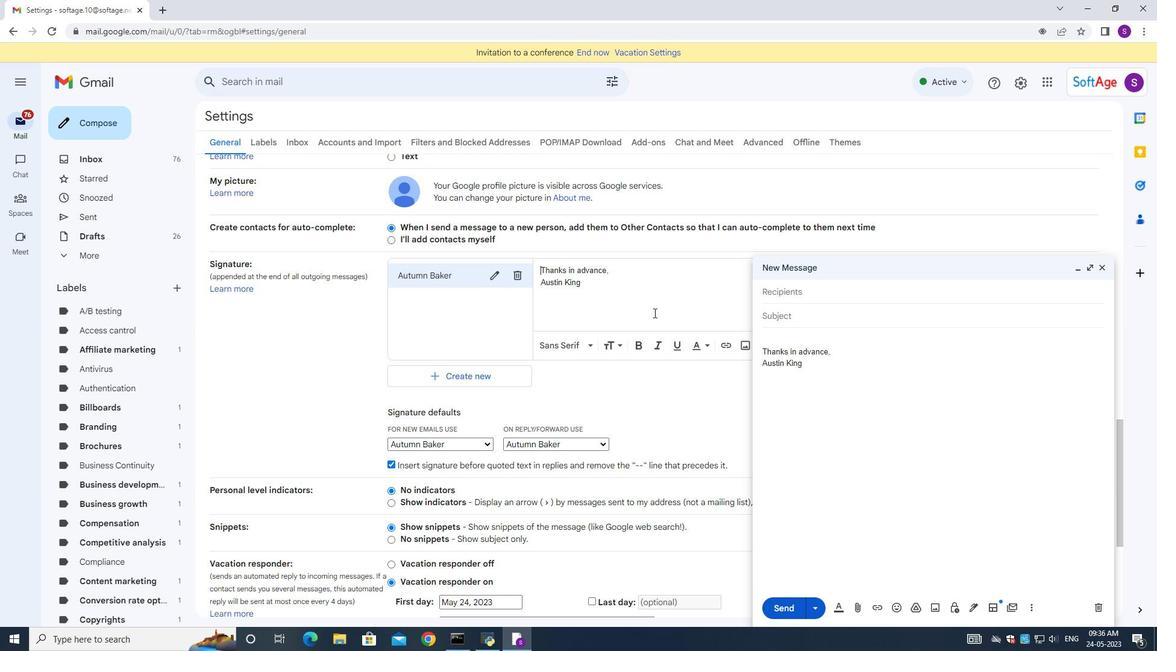 
Action: Mouse pressed left at (655, 300)
Screenshot: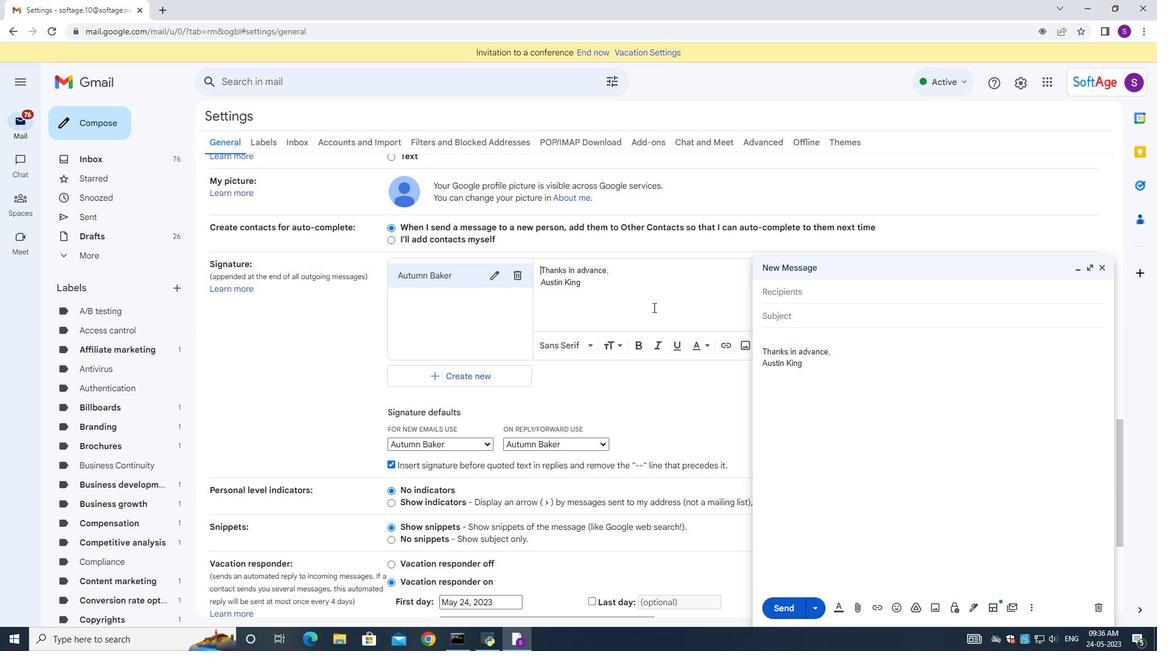 
Action: Mouse moved to (661, 299)
Screenshot: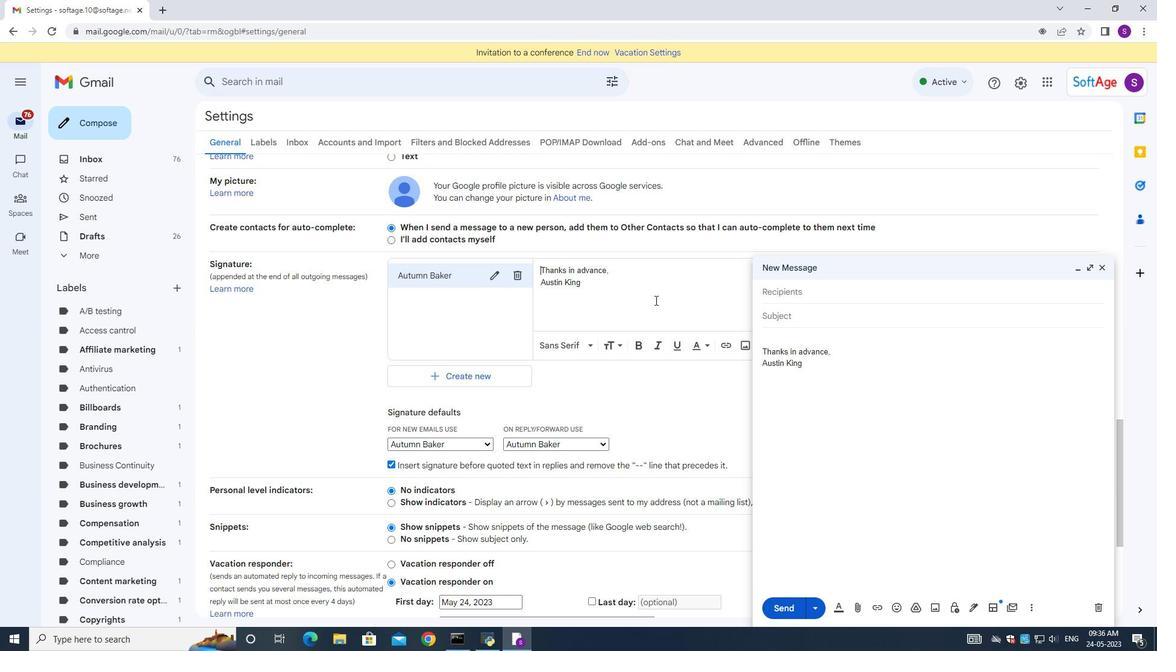 
Action: Key pressed ctrl+A<Key.backspace><Key.shift><Key.shift><Key.shift><Key.shift><Key.shift><Key.shift><Key.shift><Key.shift><Key.shift><Key.shift><Key.shift><Key.shift><Key.shift><Key.shift><Key.shift><Key.shift><Key.shift><Key.shift><Key.shift><Key.shift><Key.shift><Key.shift><Key.shift><Key.shift><Key.shift><Key.shift><Key.shift><Key.shift><Key.shift><Key.shift><Key.shift><Key.shift><Key.shift><Key.shift><Key.shift><Key.shift><Key.shift><Key.shift><Key.shift><Key.shift><Key.shift><Key.shift><Key.shift><Key.shift><Key.shift><Key.shift><Key.shift><Key.shift><Key.shift><Key.shift><Key.shift><Key.shift><Key.shift><Key.shift><Key.shift><Key.shift><Key.shift><Key.shift><Key.shift><Key.shift><Key.shift><Key.shift><Key.shift><Key.shift><Key.shift><Key.shift><Key.shift><Key.shift><Key.shift><Key.shift><Key.shift><Key.shift><Key.shift><Key.shift><Key.shift><Key.shift><Key.shift><Key.shift><Key.shift><Key.shift><Key.shift><Key.shift><Key.shift><Key.shift><Key.shift><Key.shift><Key.shift><Key.shift><Key.shift><Key.shift><Key.shift><Key.shift><Key.shift><Key.shift>With<Key.space>grati<Key.backspace><Key.backspace>itude<Key.backspace><Key.backspace><Key.backspace><Key.backspace><Key.backspace>titude,<Key.enter><Key.shift>Autumn<Key.space><Key.shift><Key.shift><Key.shift><Key.shift><Key.shift><Key.shift><Key.shift><Key.shift><Key.shift><Key.shift><Key.shift><Key.shift><Key.shift><Key.shift><Key.shift><Key.shift><Key.shift>Baker
Screenshot: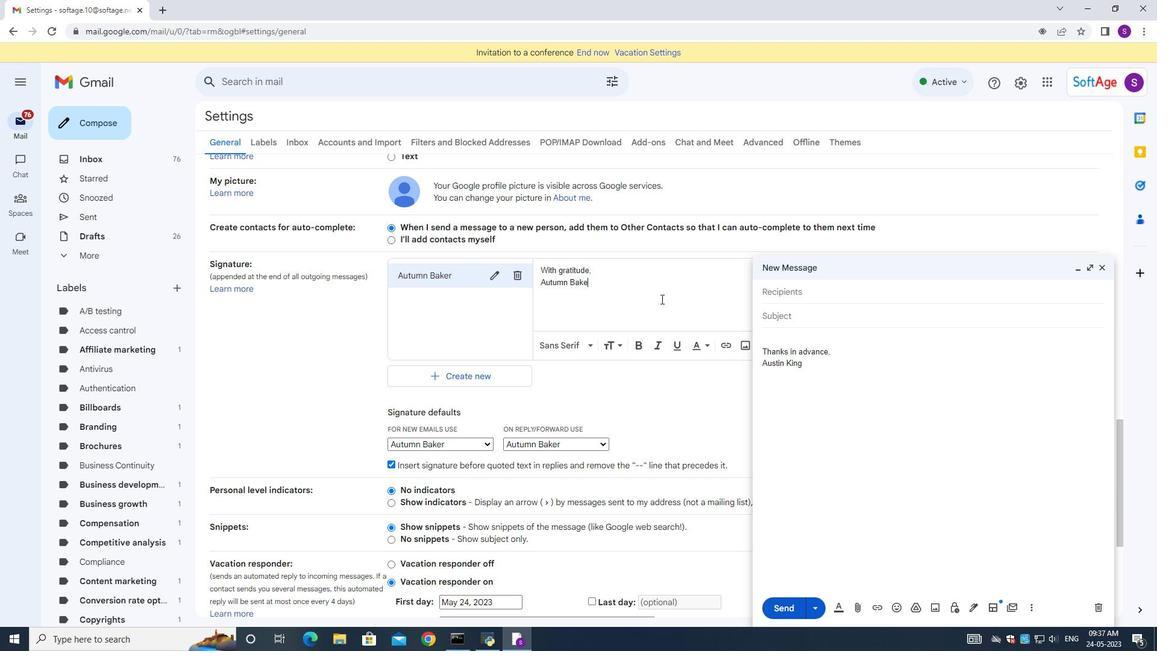 
Action: Mouse moved to (681, 316)
Screenshot: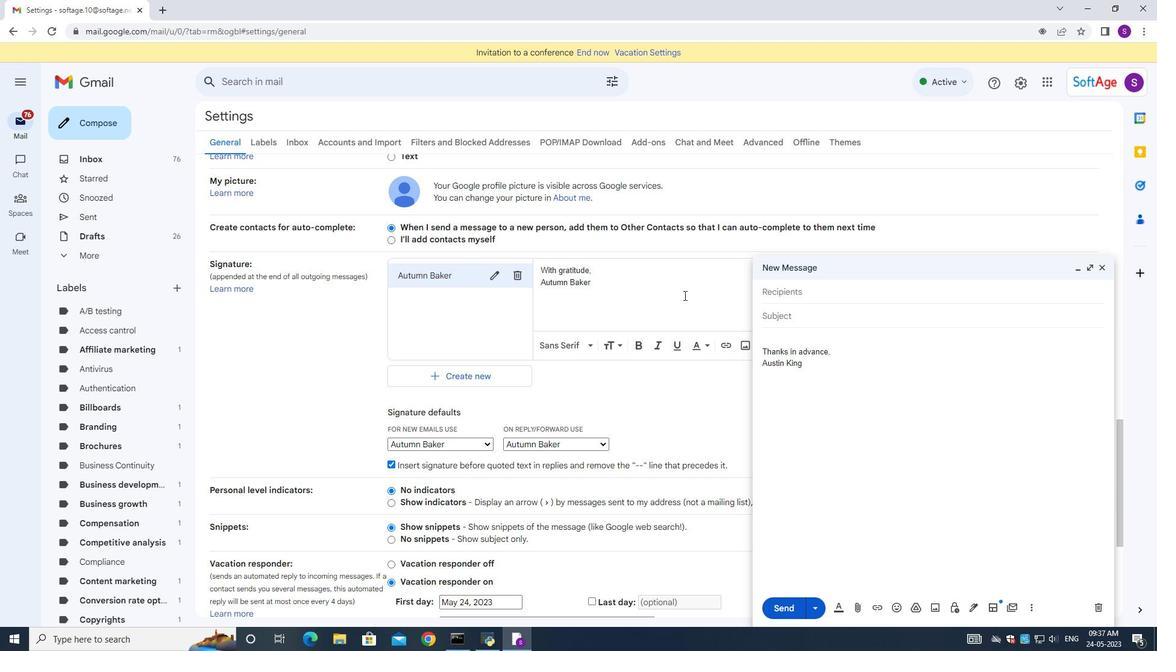 
Action: Mouse scrolled (681, 315) with delta (0, 0)
Screenshot: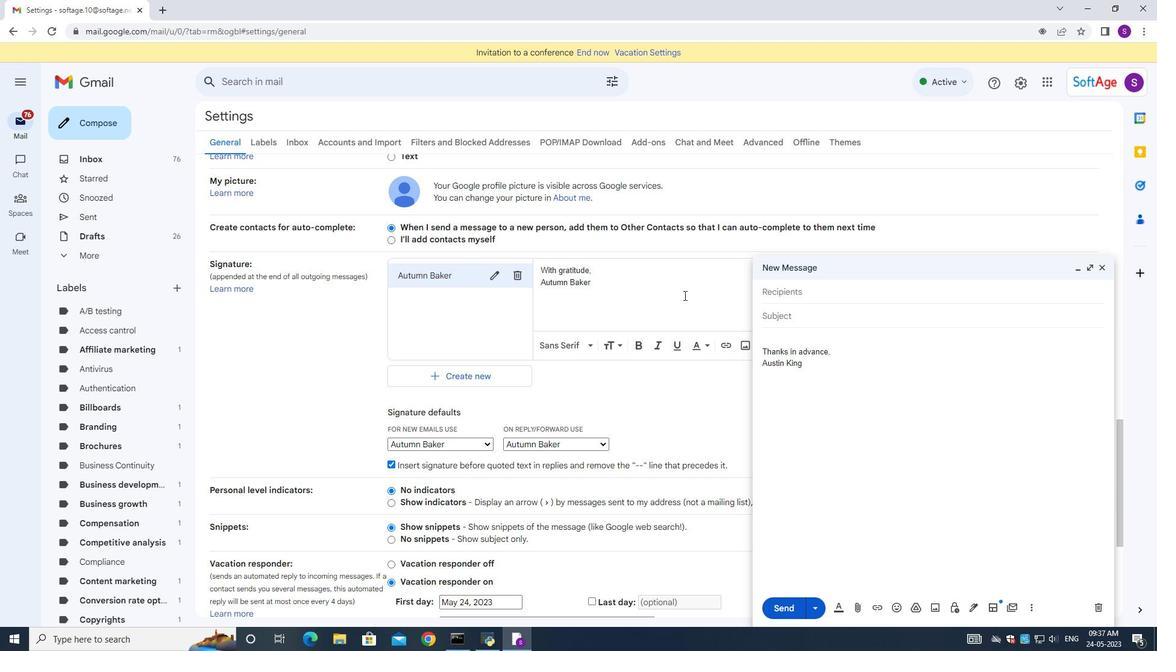 
Action: Mouse moved to (681, 318)
Screenshot: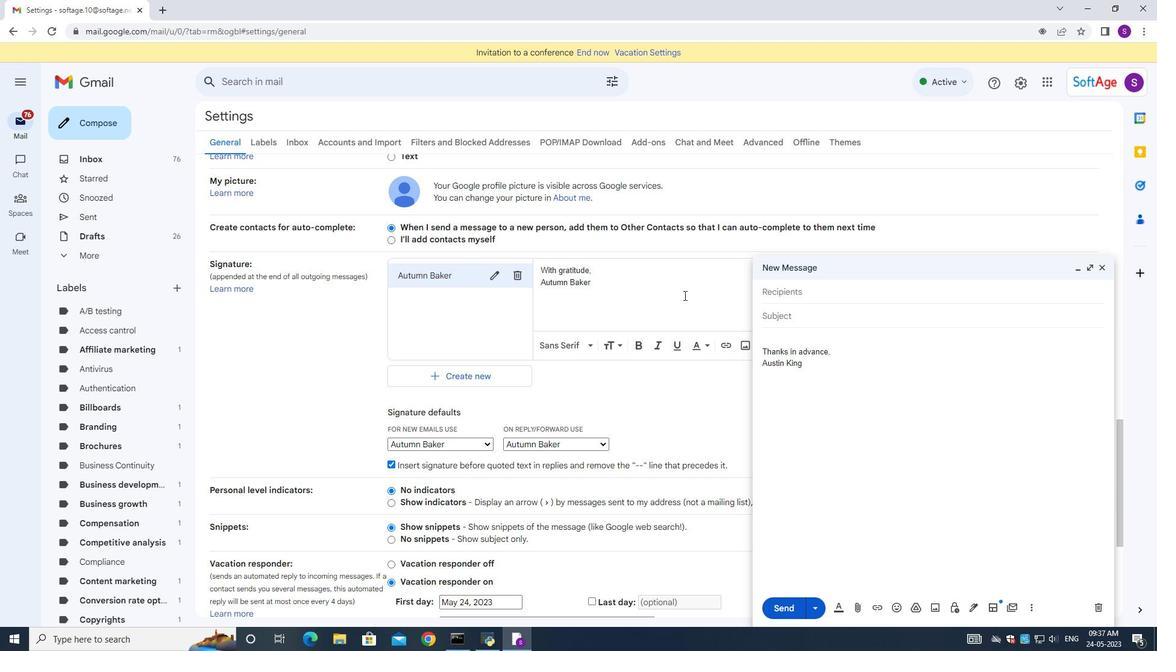 
Action: Mouse scrolled (681, 317) with delta (0, 0)
Screenshot: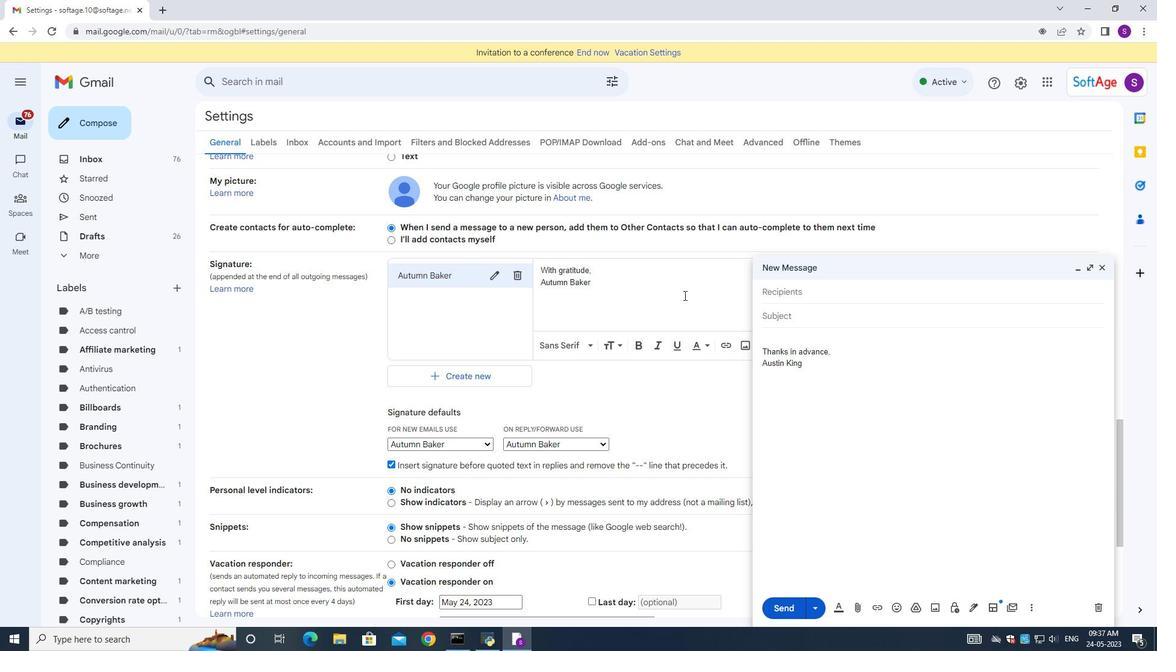 
Action: Mouse moved to (681, 318)
Screenshot: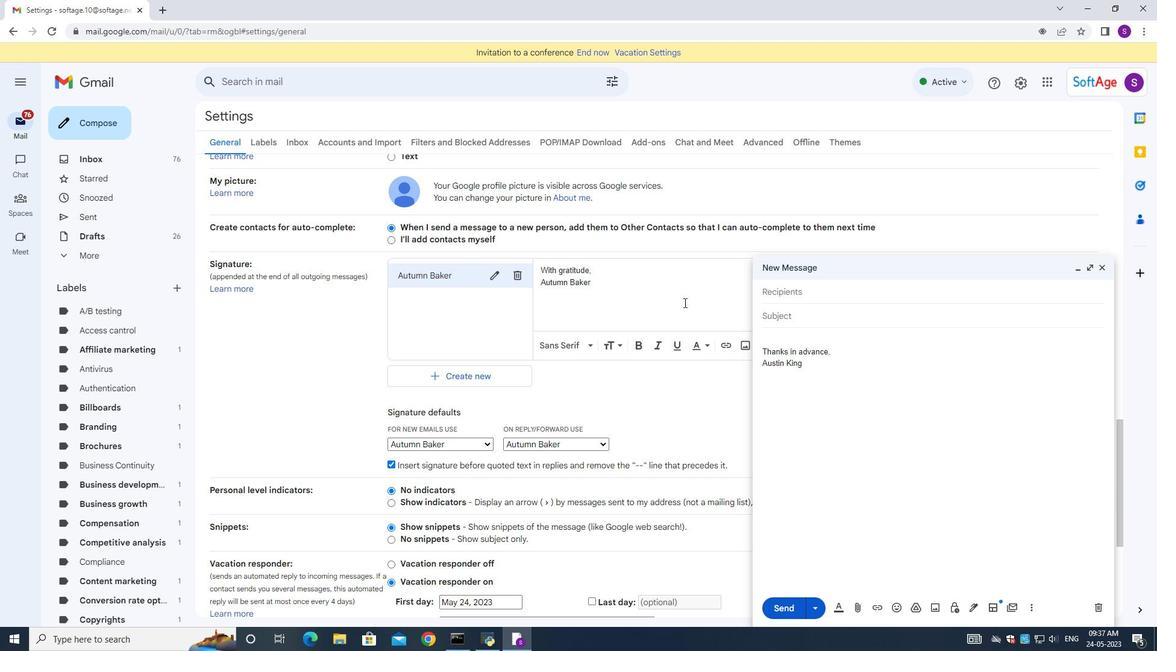 
Action: Mouse scrolled (681, 317) with delta (0, -1)
Screenshot: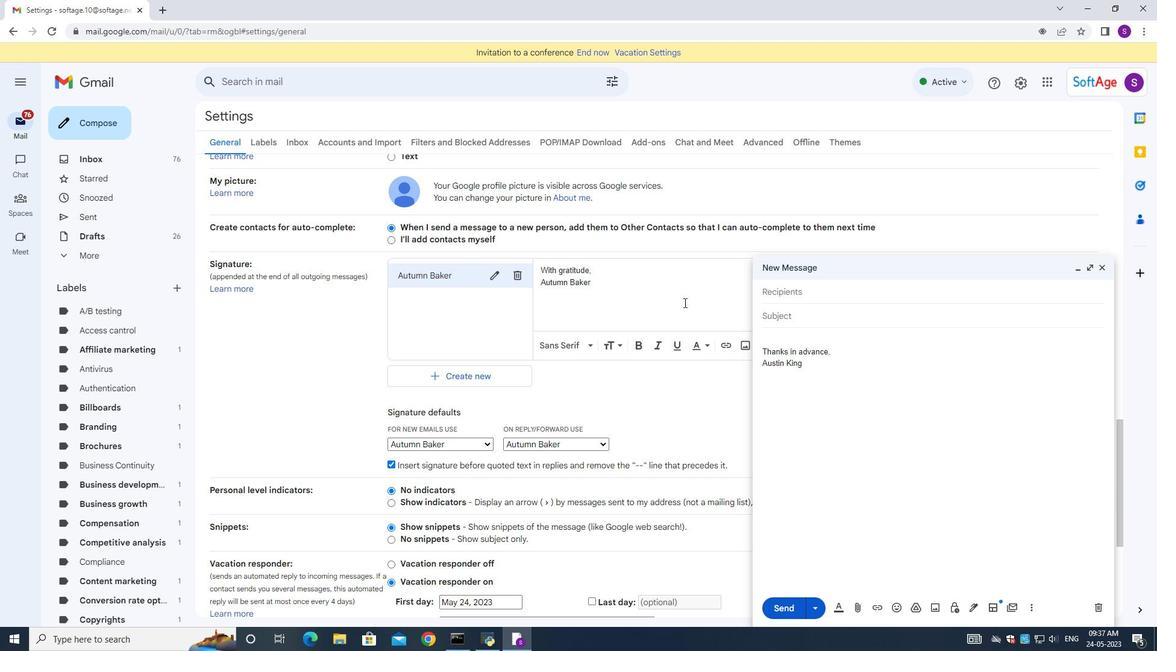 
Action: Mouse scrolled (681, 318) with delta (0, 0)
Screenshot: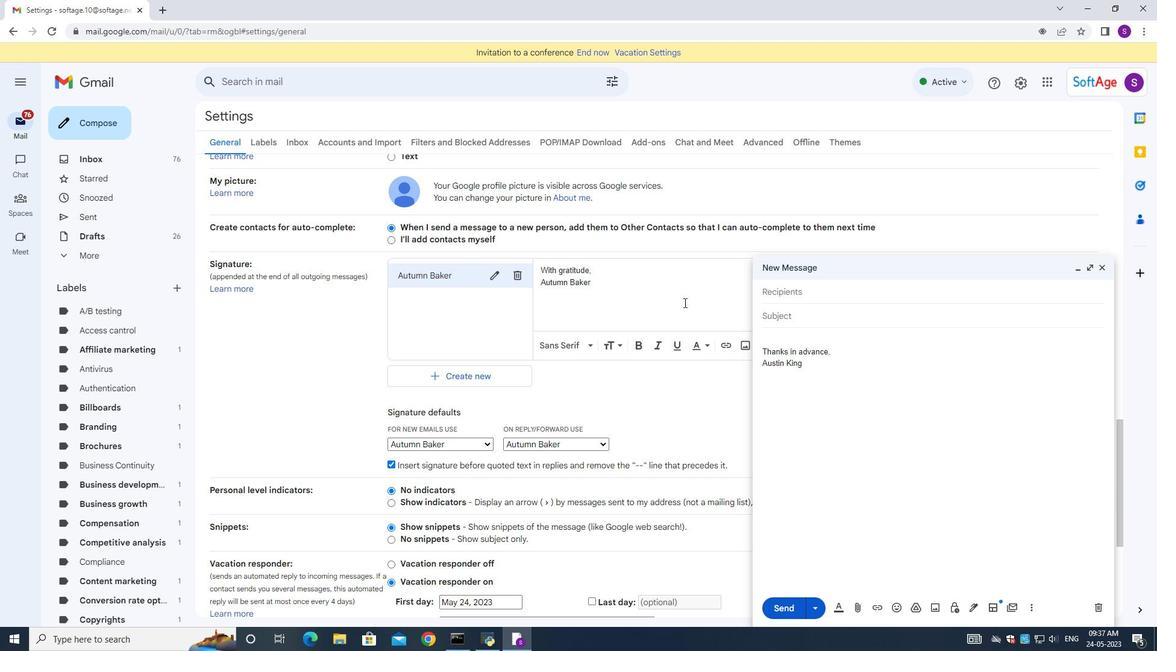 
Action: Mouse moved to (681, 318)
Screenshot: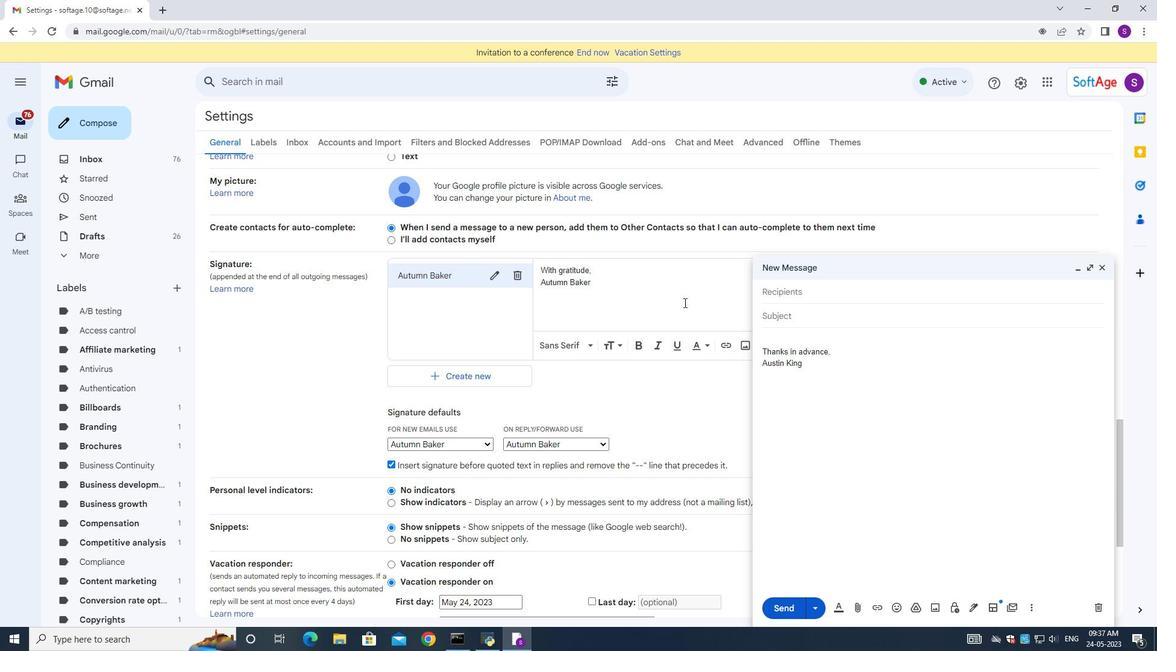 
Action: Mouse scrolled (681, 317) with delta (0, -1)
Screenshot: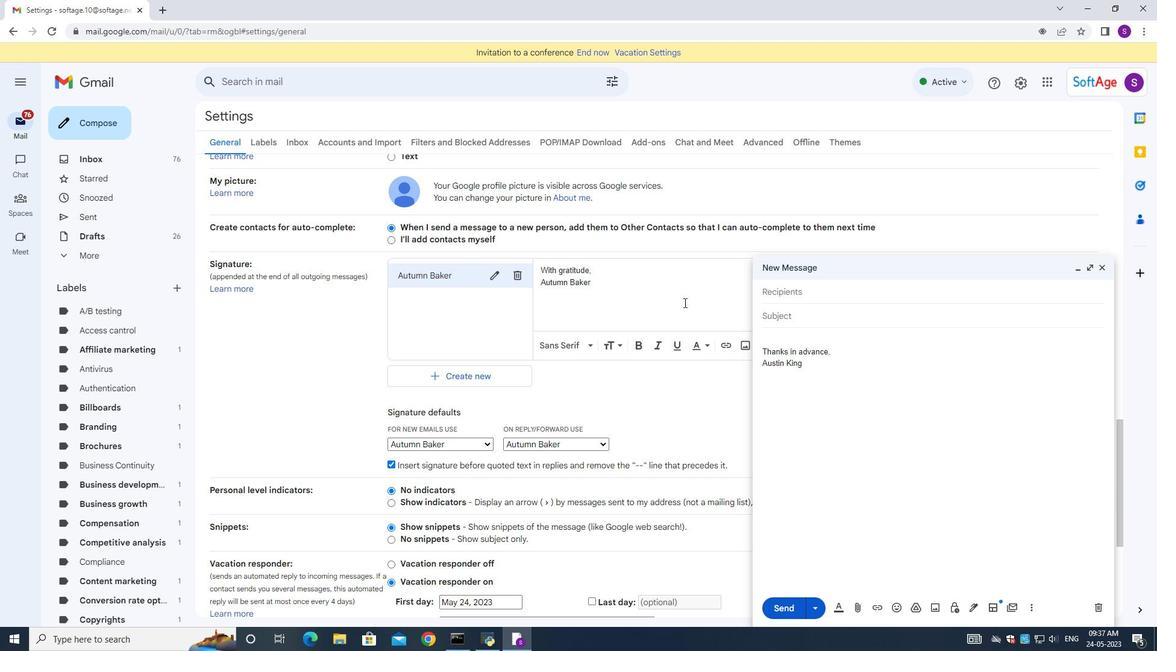 
Action: Mouse scrolled (681, 318) with delta (0, 0)
Screenshot: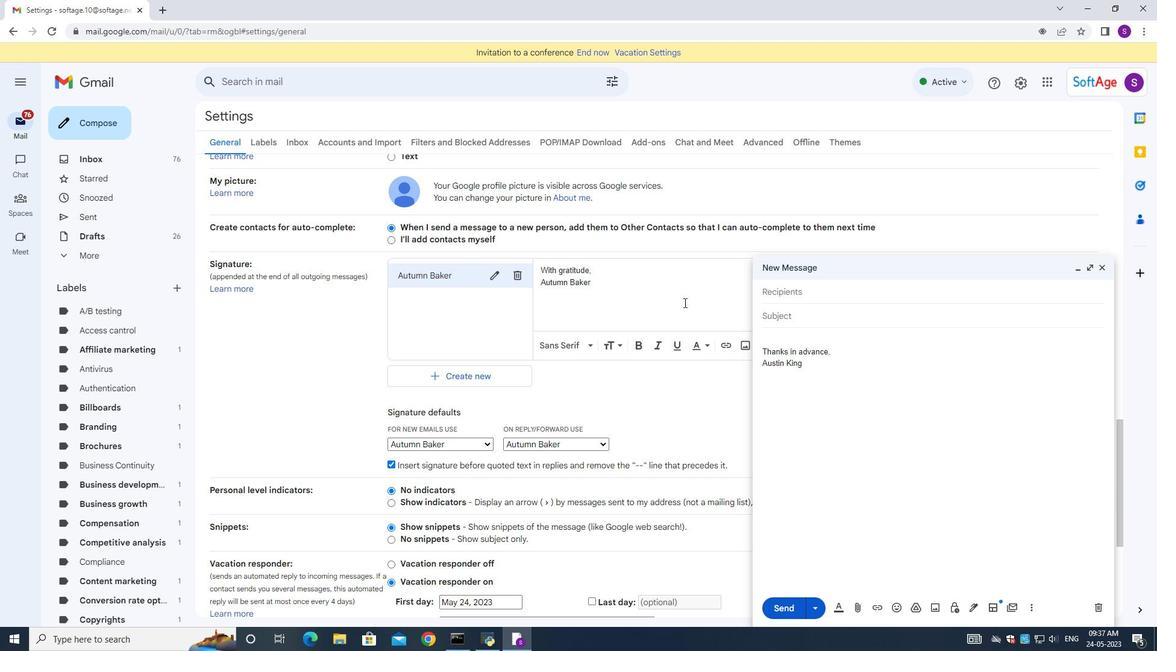 
Action: Mouse moved to (672, 328)
Screenshot: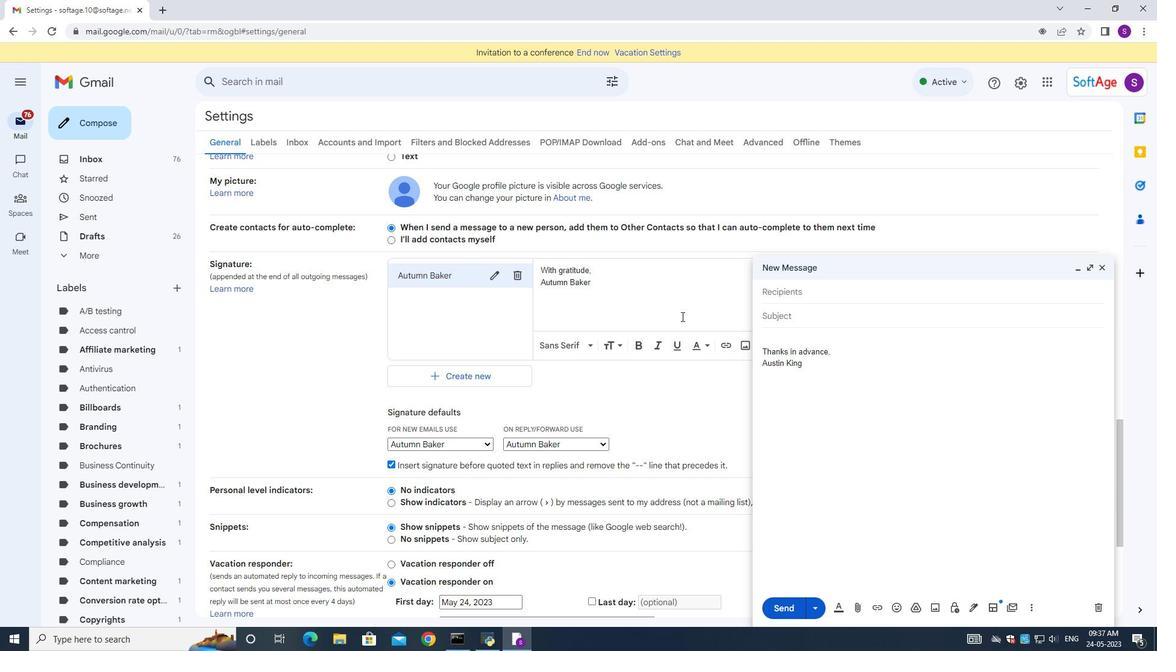 
Action: Mouse scrolled (678, 321) with delta (0, 0)
Screenshot: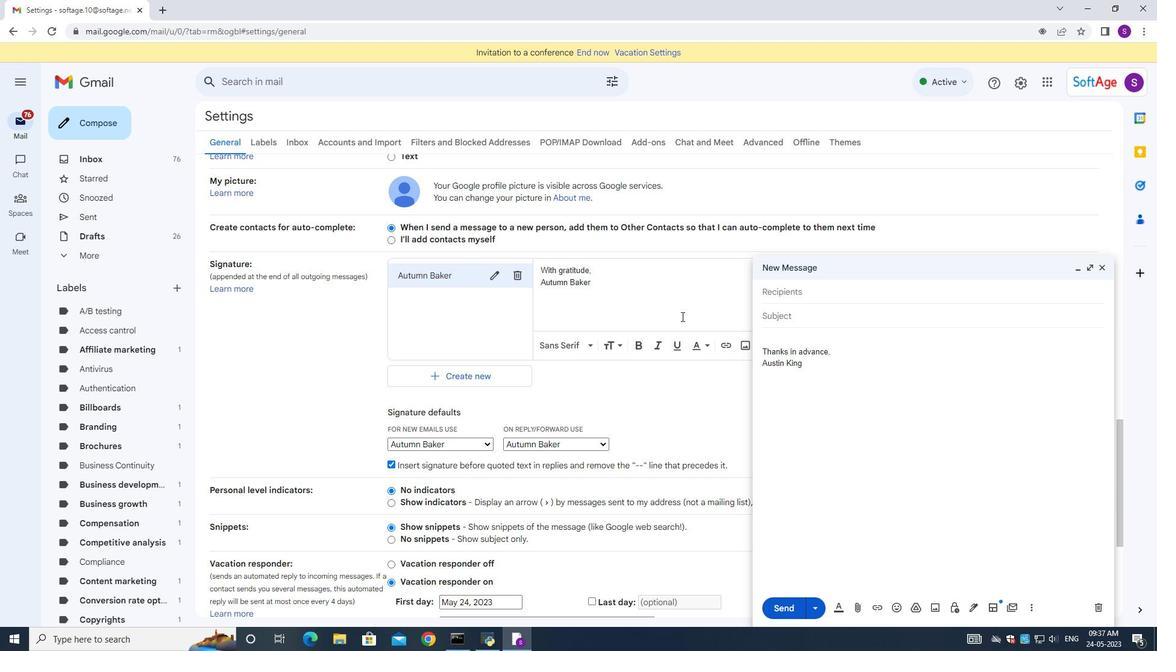 
Action: Mouse moved to (632, 554)
Screenshot: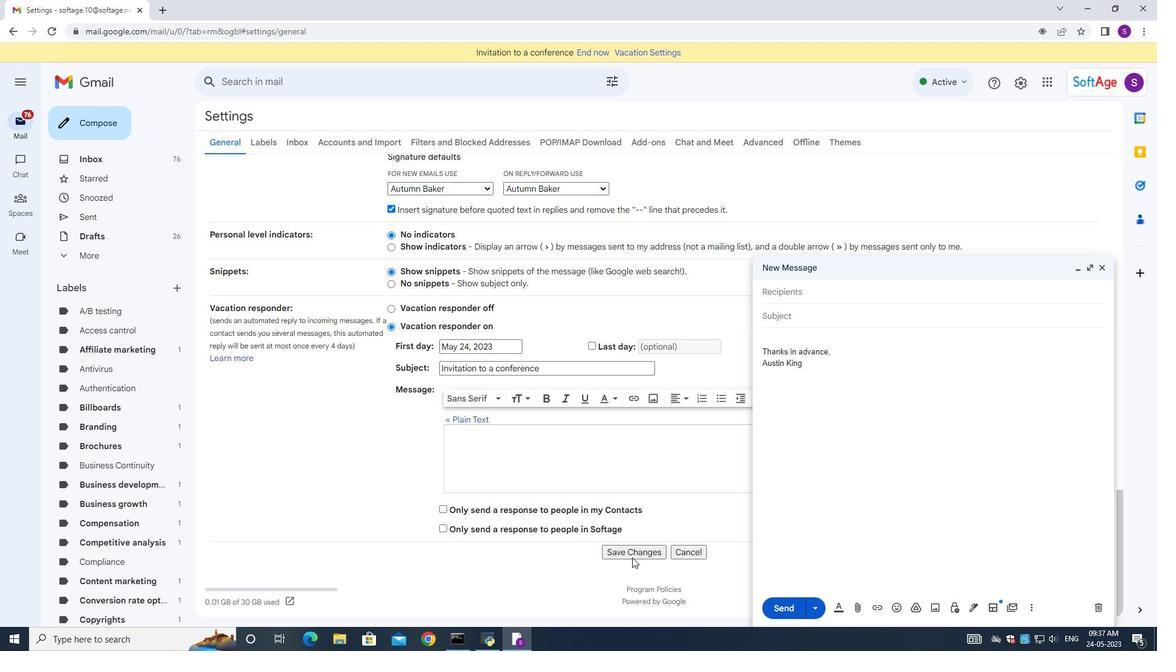 
Action: Mouse pressed left at (632, 554)
Screenshot: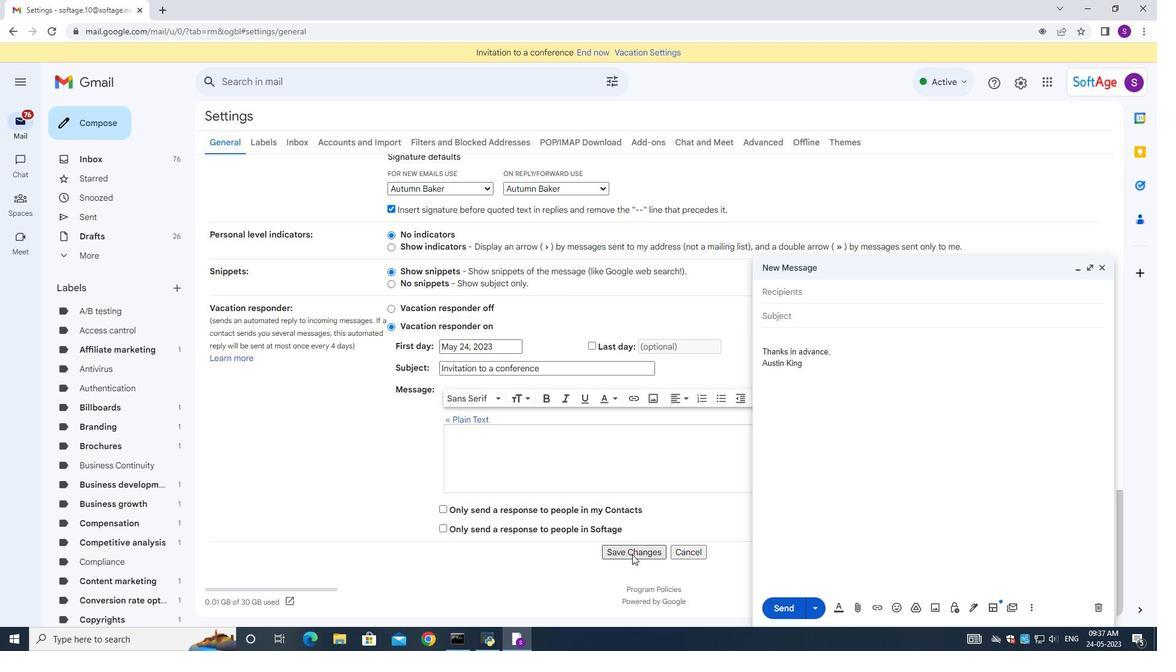 
Action: Mouse moved to (1104, 256)
Screenshot: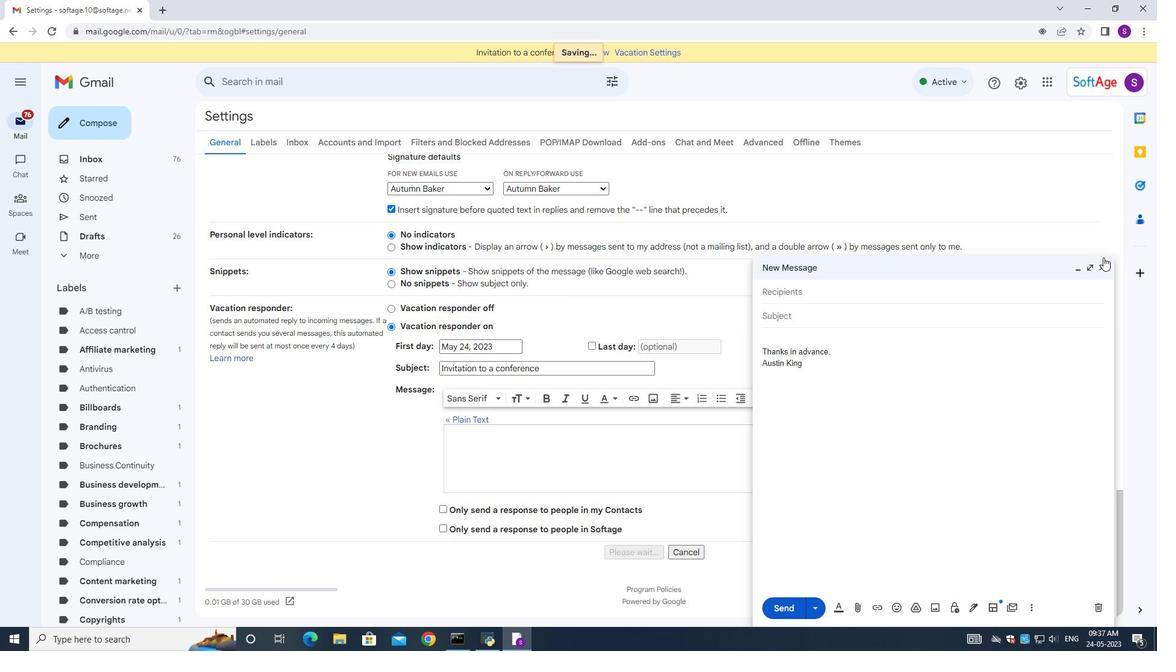 
Action: Mouse pressed left at (1104, 256)
Screenshot: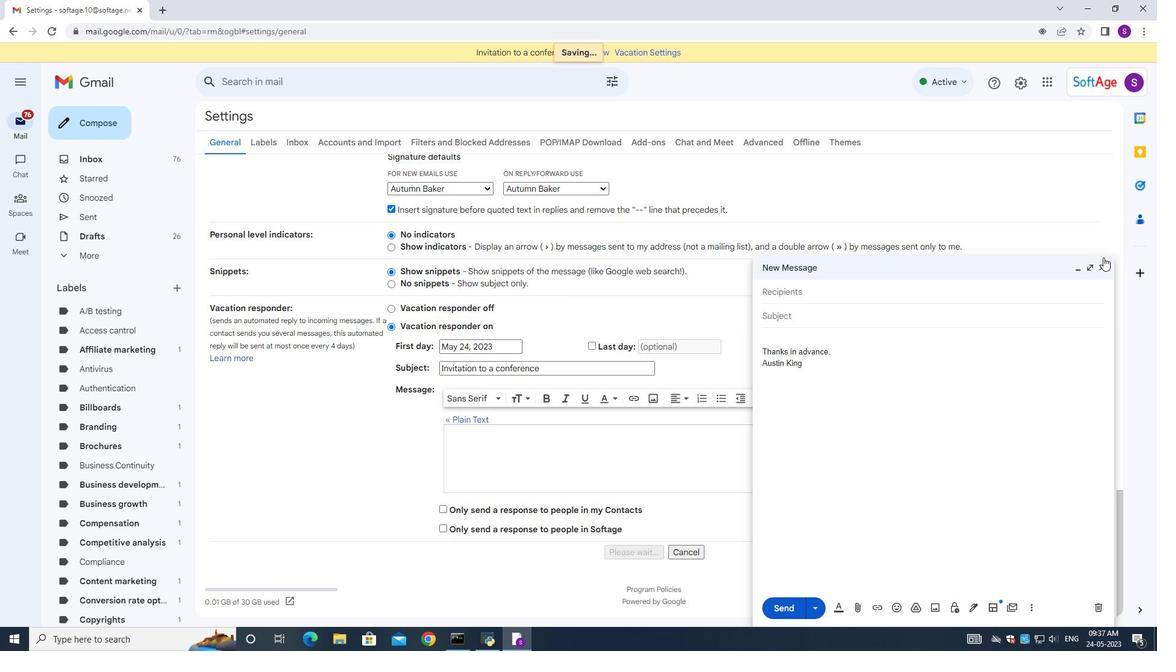 
Action: Mouse moved to (1103, 613)
Screenshot: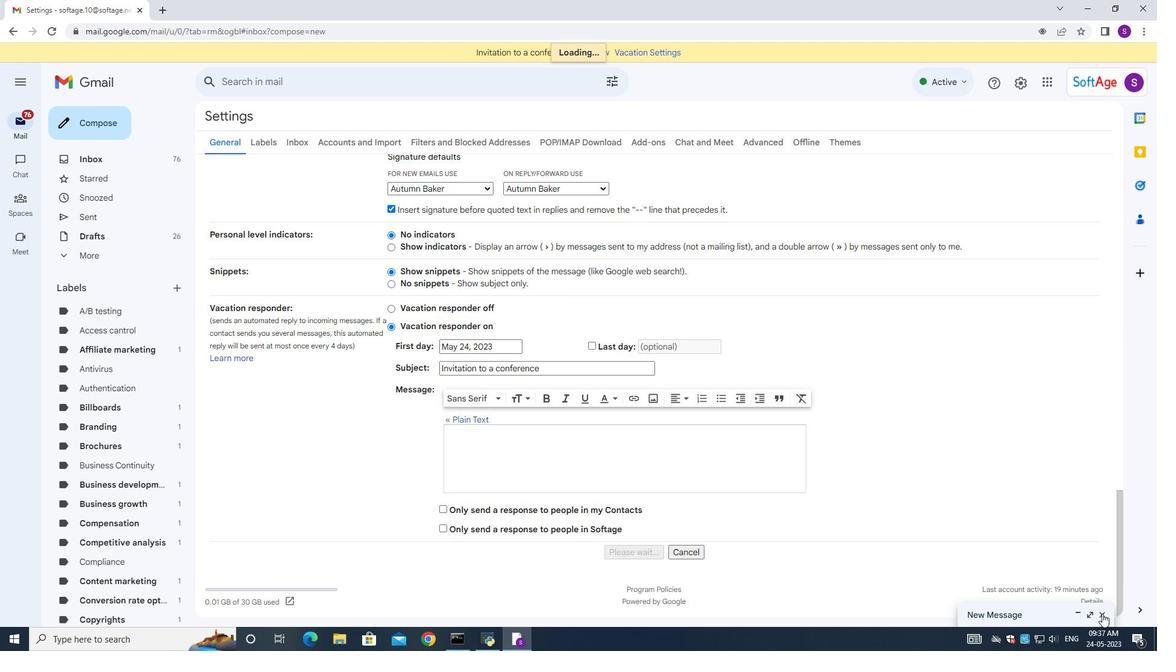 
Action: Mouse pressed left at (1103, 613)
Screenshot: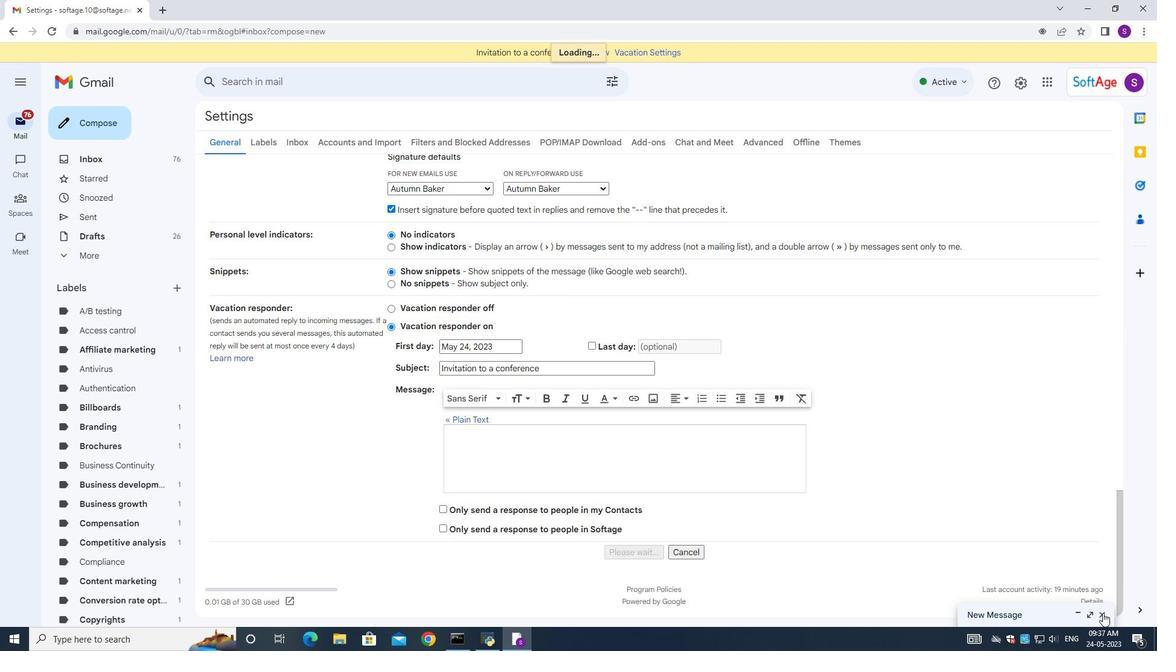 
Action: Mouse moved to (91, 130)
Screenshot: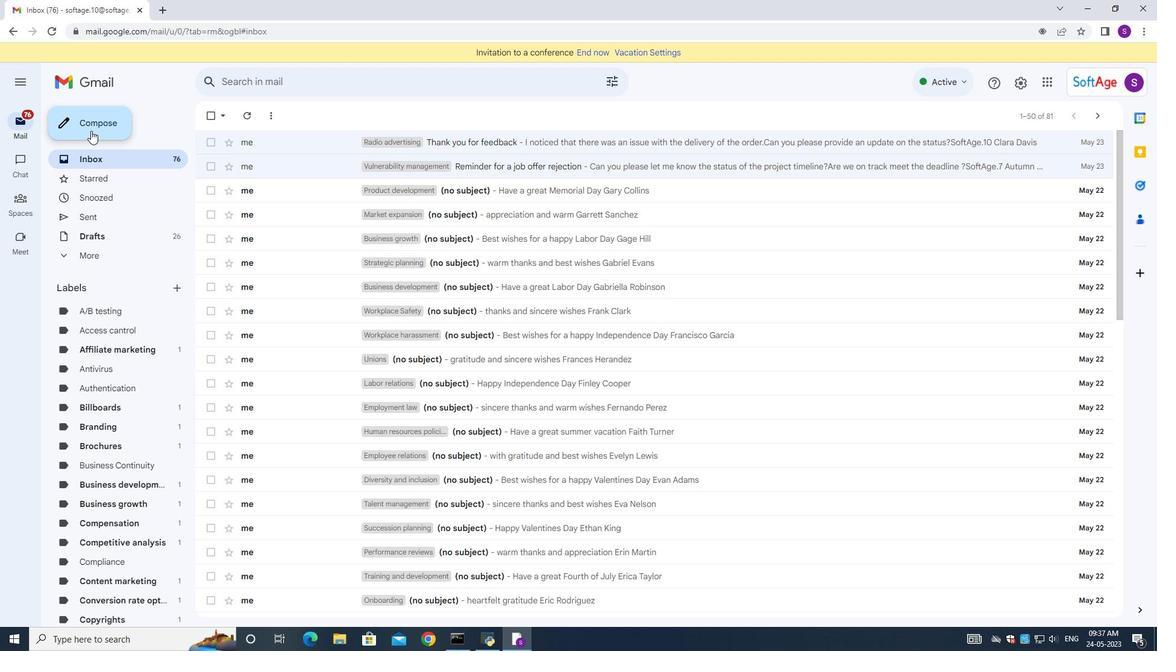 
Action: Mouse pressed left at (91, 130)
Screenshot: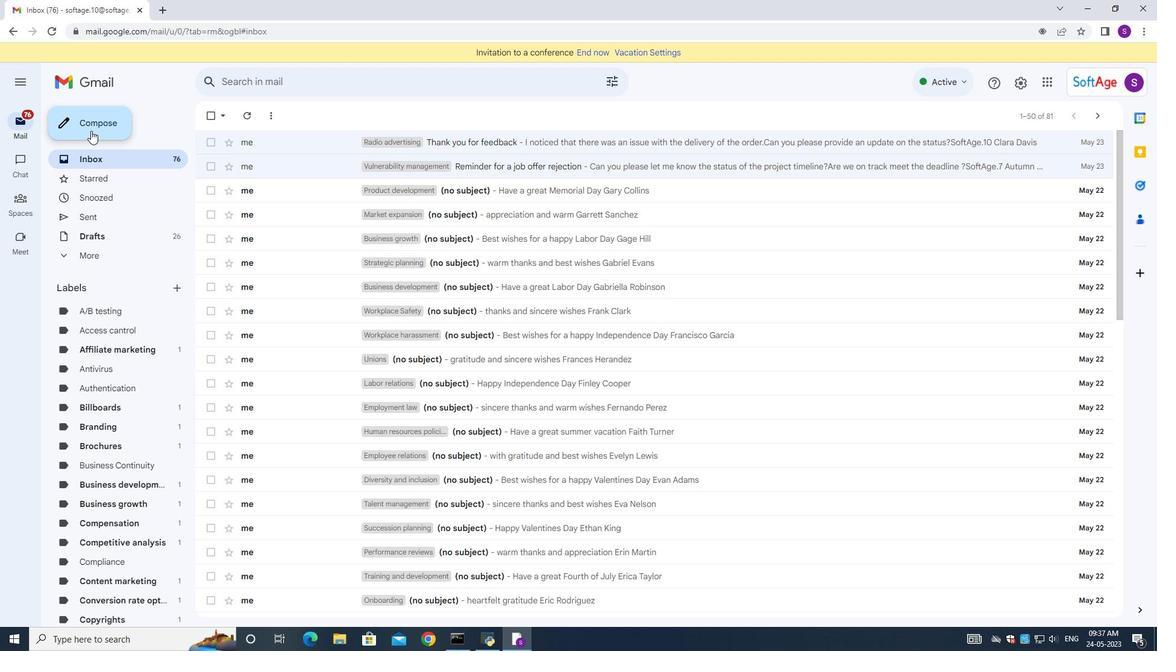 
Action: Mouse moved to (800, 349)
Screenshot: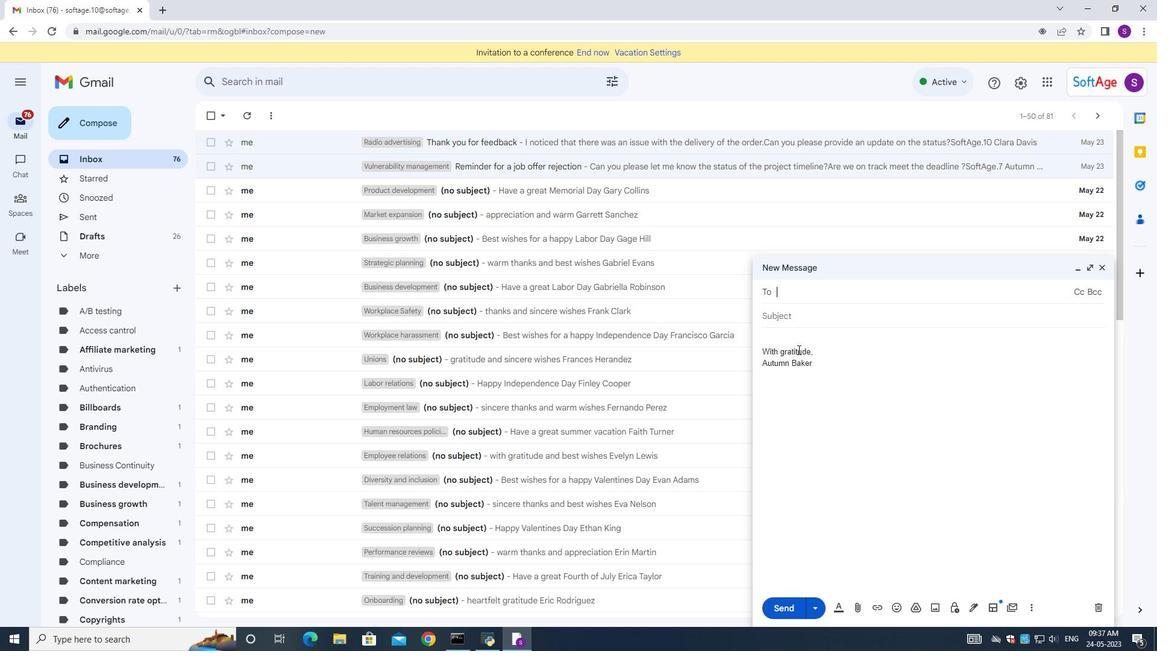 
Action: Key pressed <Key.shift>Softage<Key.shift>@<Key.backspace>.10<Key.shift>@sotage.net
Screenshot: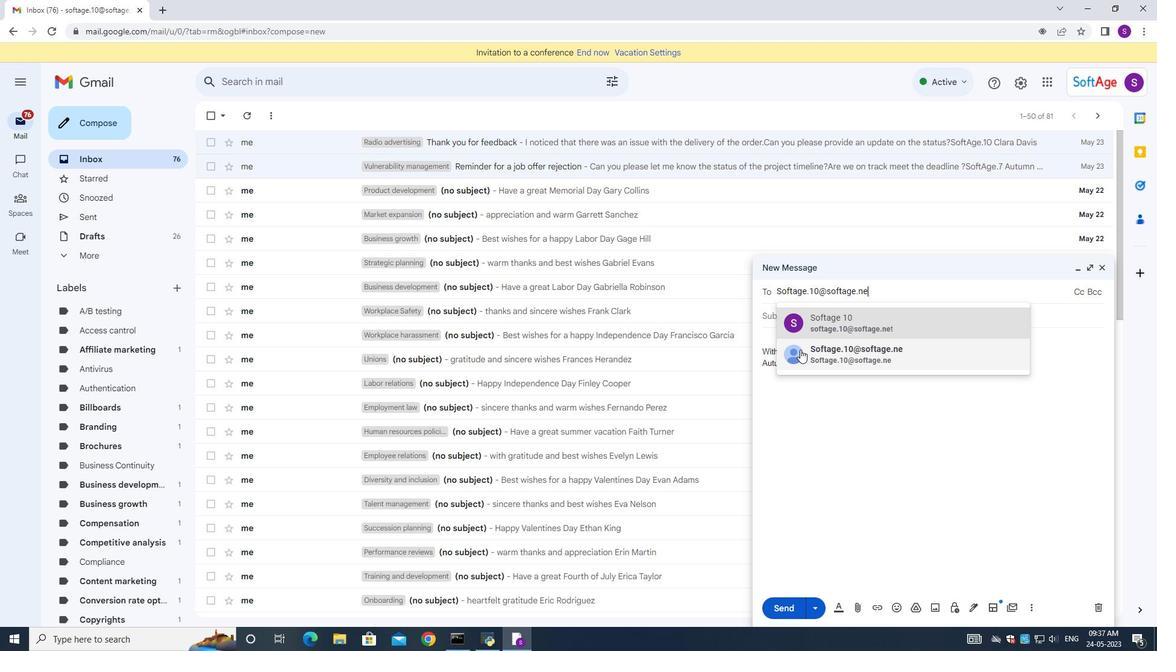 
Action: Mouse moved to (843, 330)
Screenshot: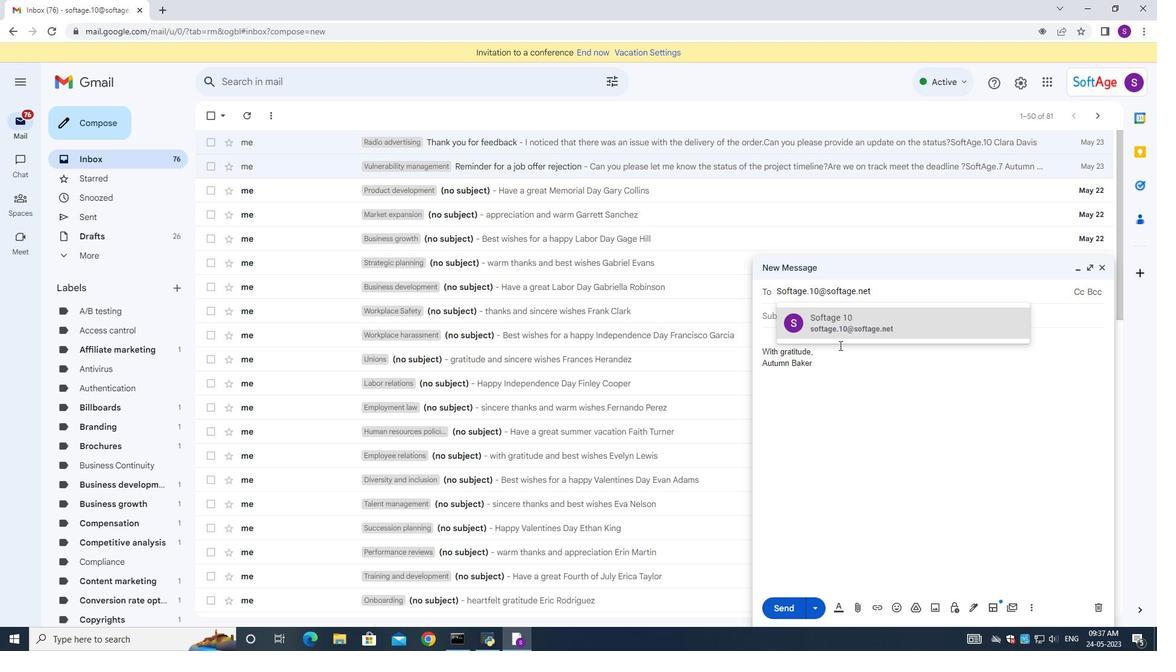 
Action: Mouse pressed left at (843, 330)
Screenshot: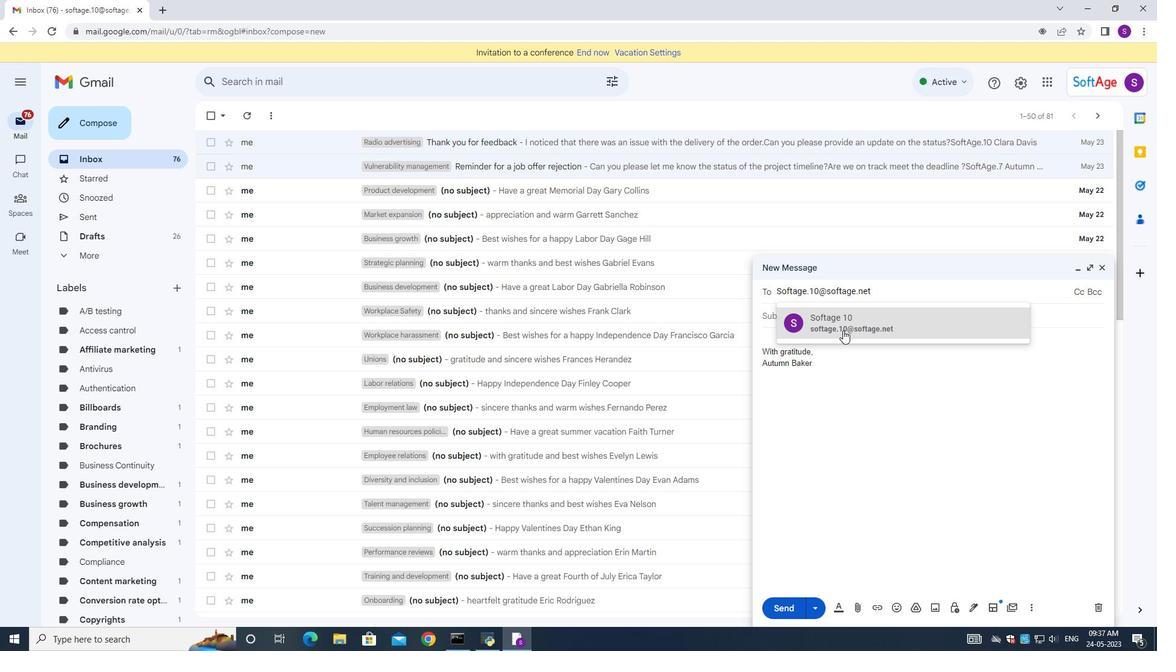 
Action: Mouse moved to (817, 332)
Screenshot: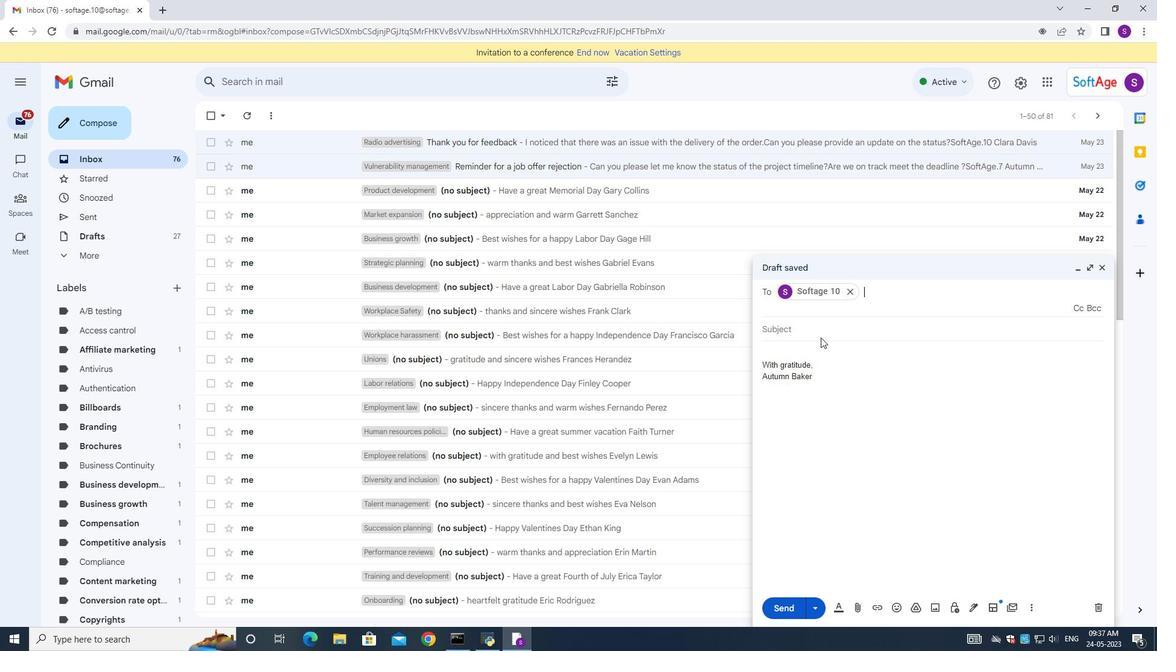 
Action: Mouse pressed left at (817, 332)
Screenshot: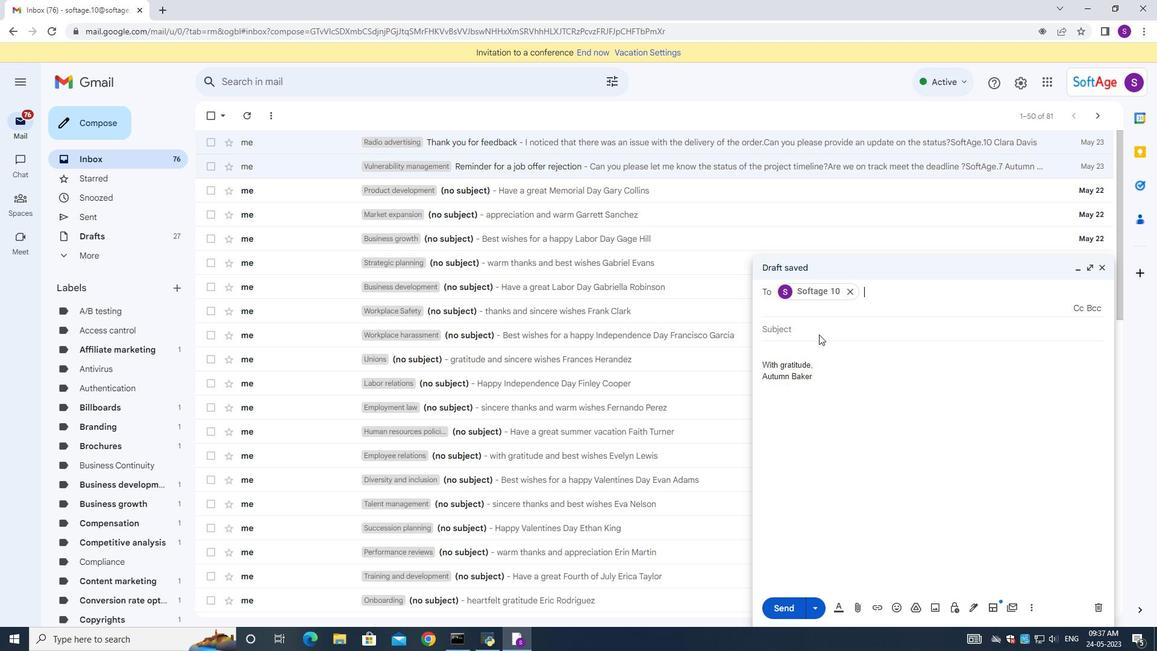 
Action: Mouse moved to (1031, 608)
Screenshot: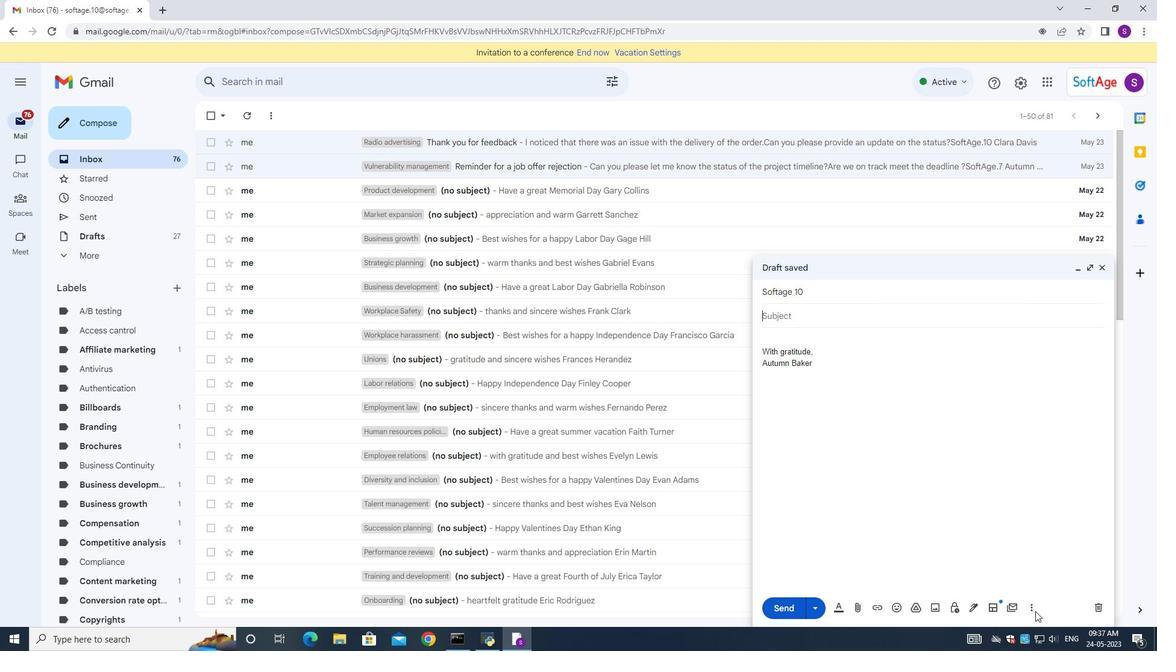 
Action: Mouse pressed left at (1031, 608)
Screenshot: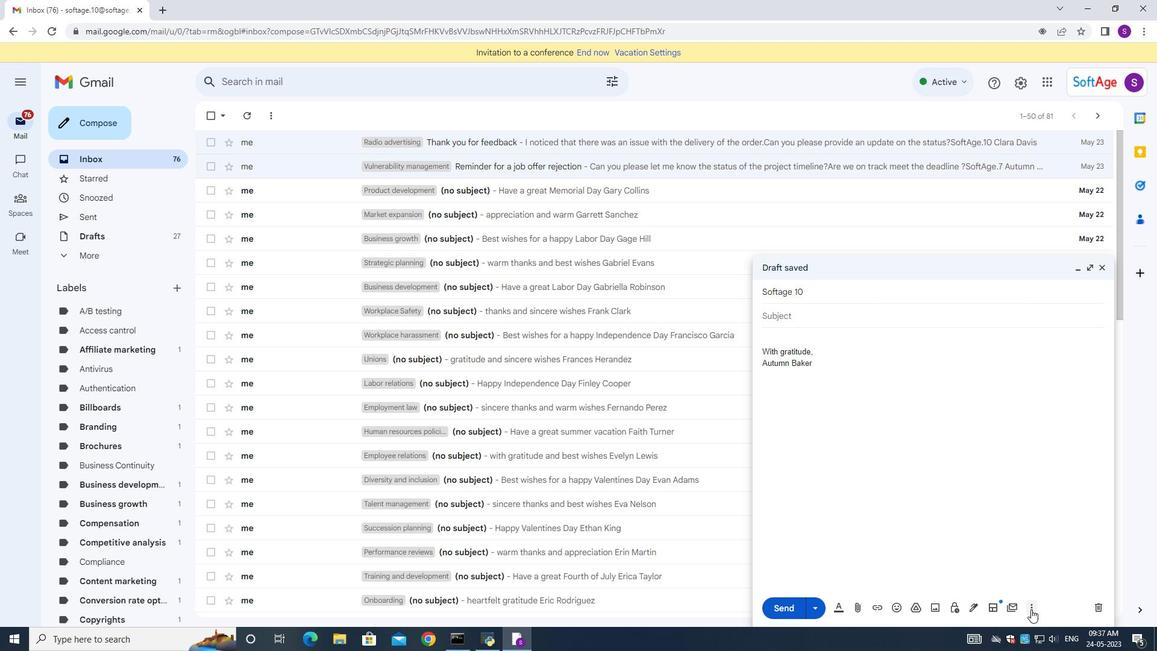 
Action: Mouse moved to (943, 494)
Screenshot: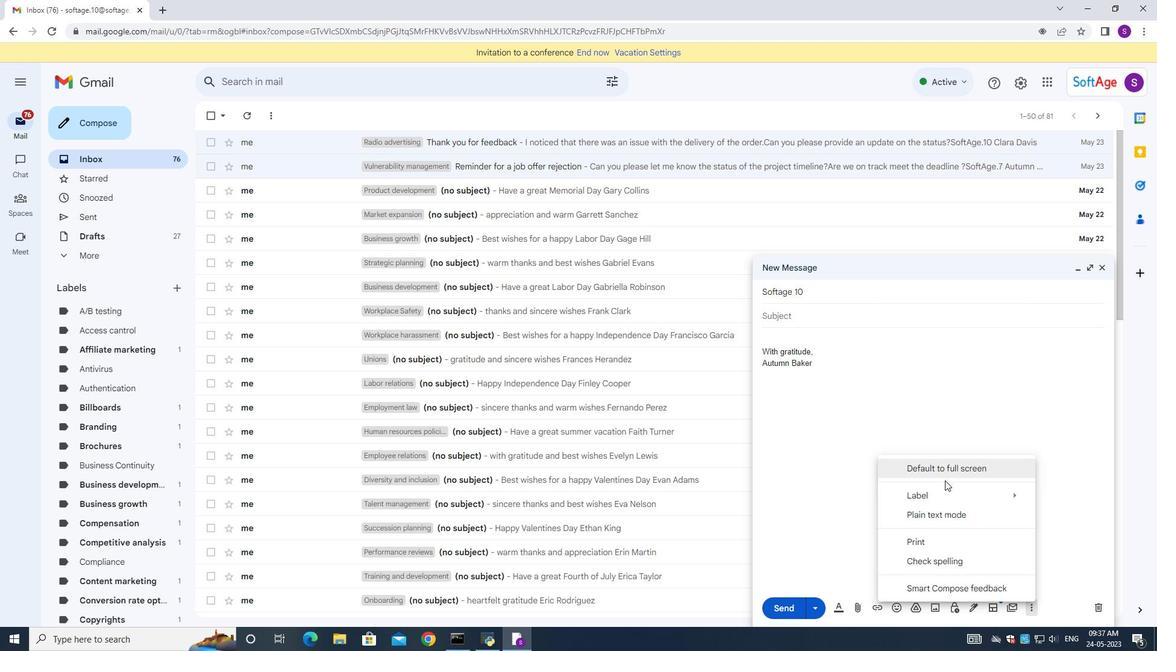 
Action: Mouse pressed left at (943, 494)
Screenshot: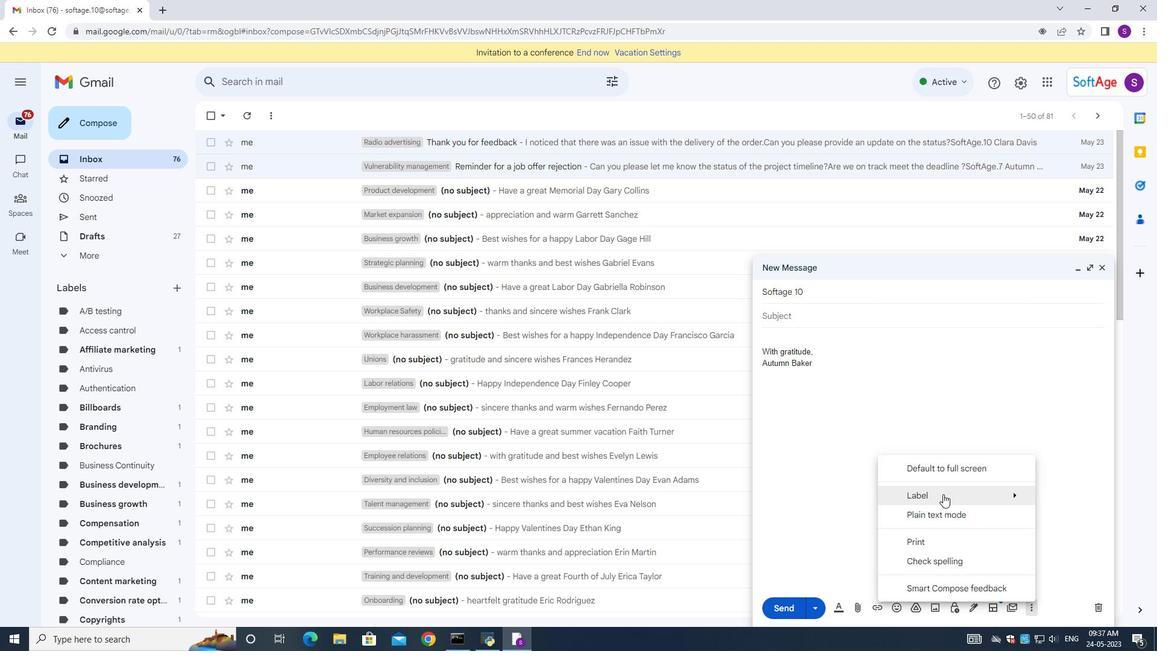 
Action: Mouse moved to (736, 300)
Screenshot: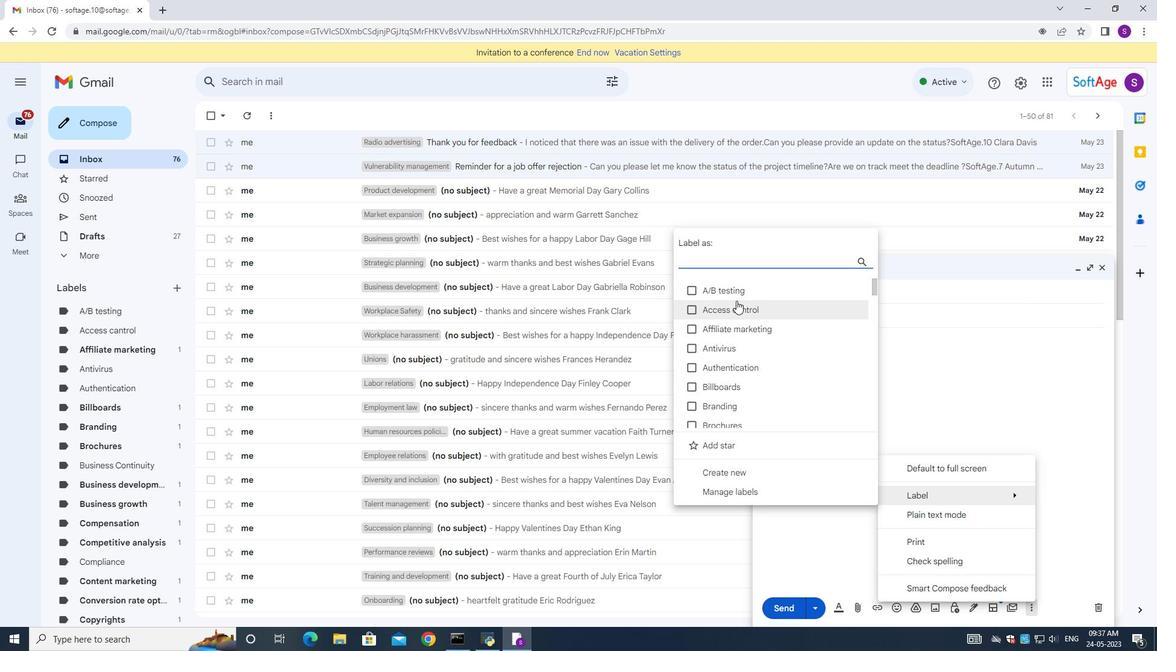 
Action: Key pressed vui<Key.backspace>l
Screenshot: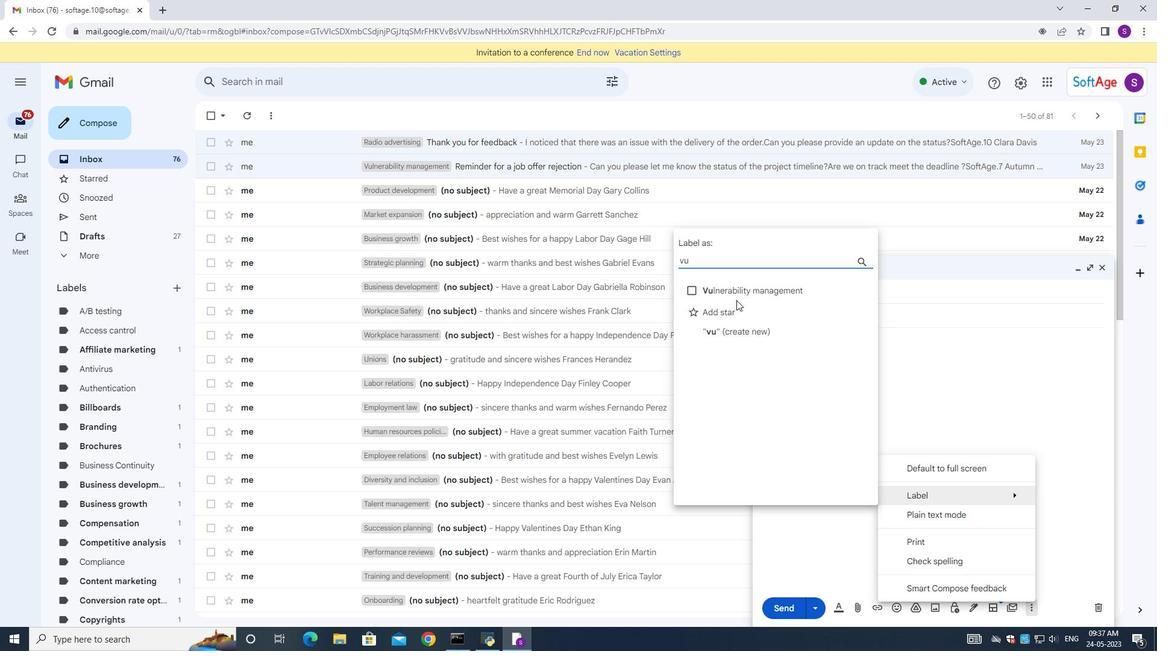 
Action: Mouse moved to (691, 287)
Screenshot: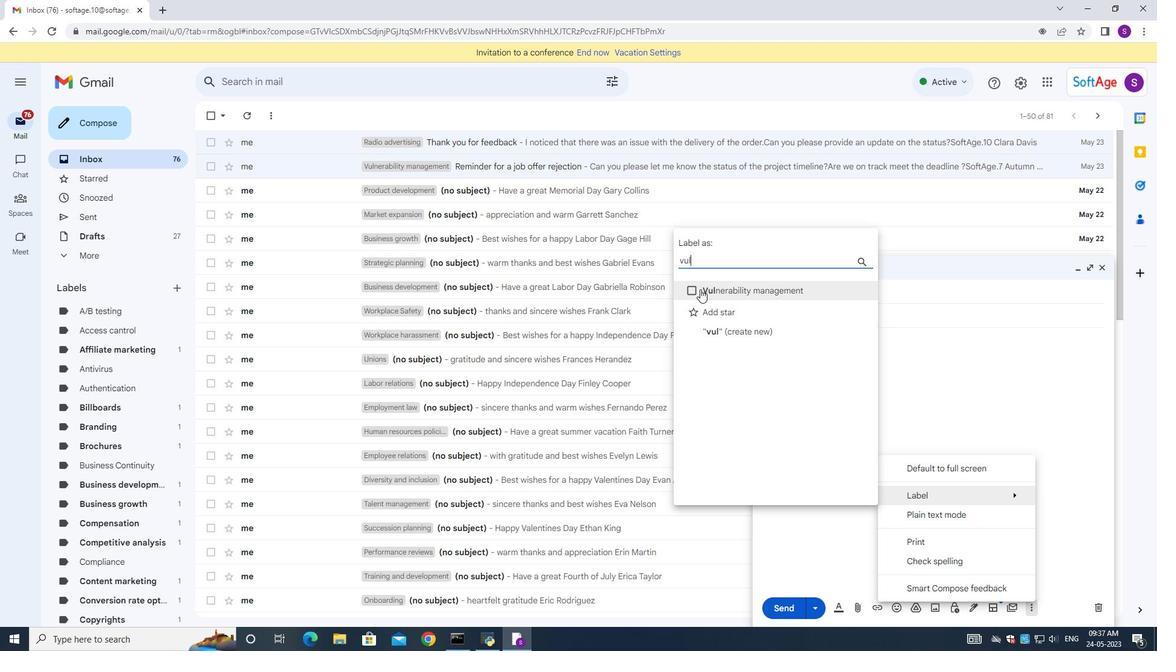
Action: Mouse pressed left at (691, 287)
Screenshot: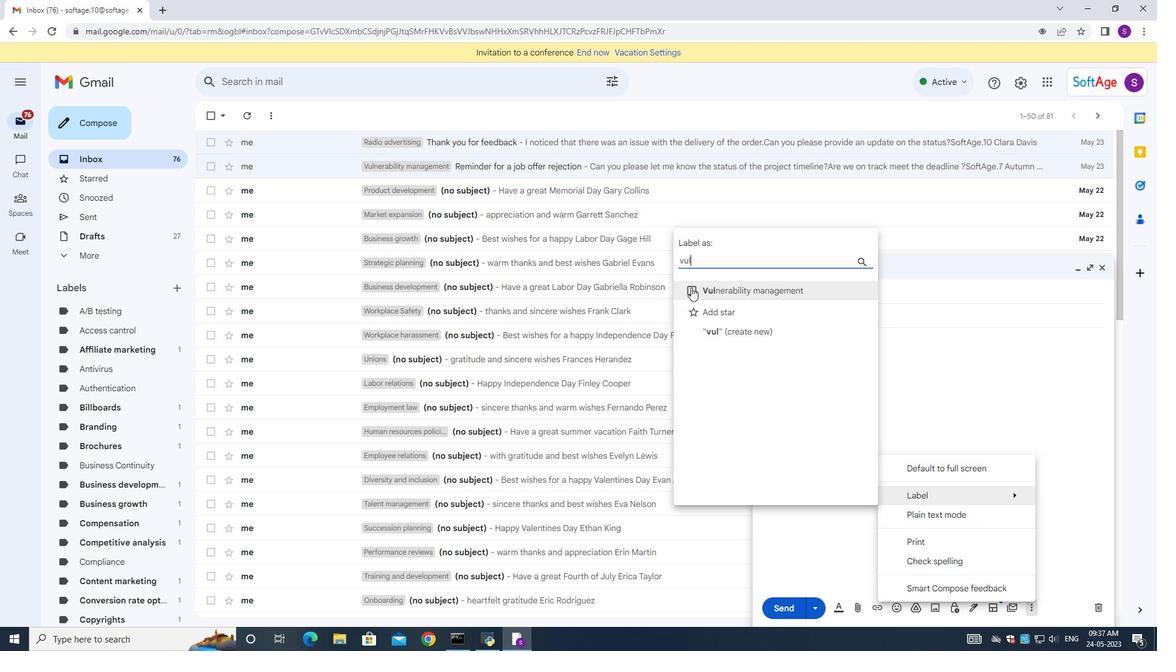 
Action: Mouse moved to (715, 326)
Screenshot: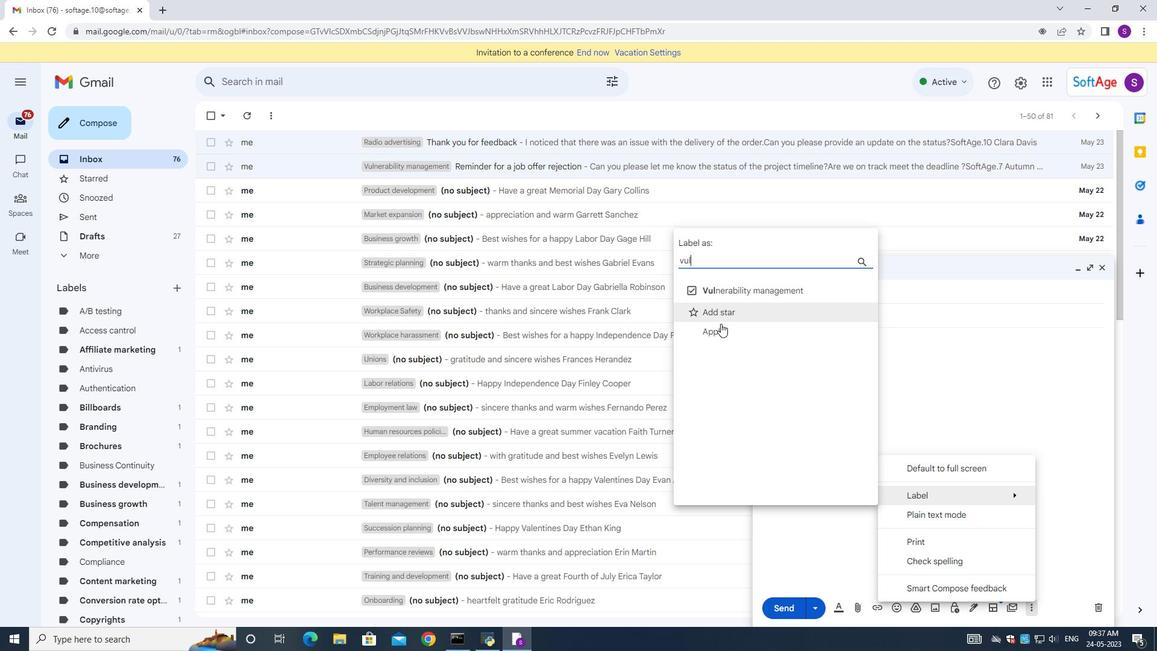 
Action: Mouse pressed left at (715, 326)
Screenshot: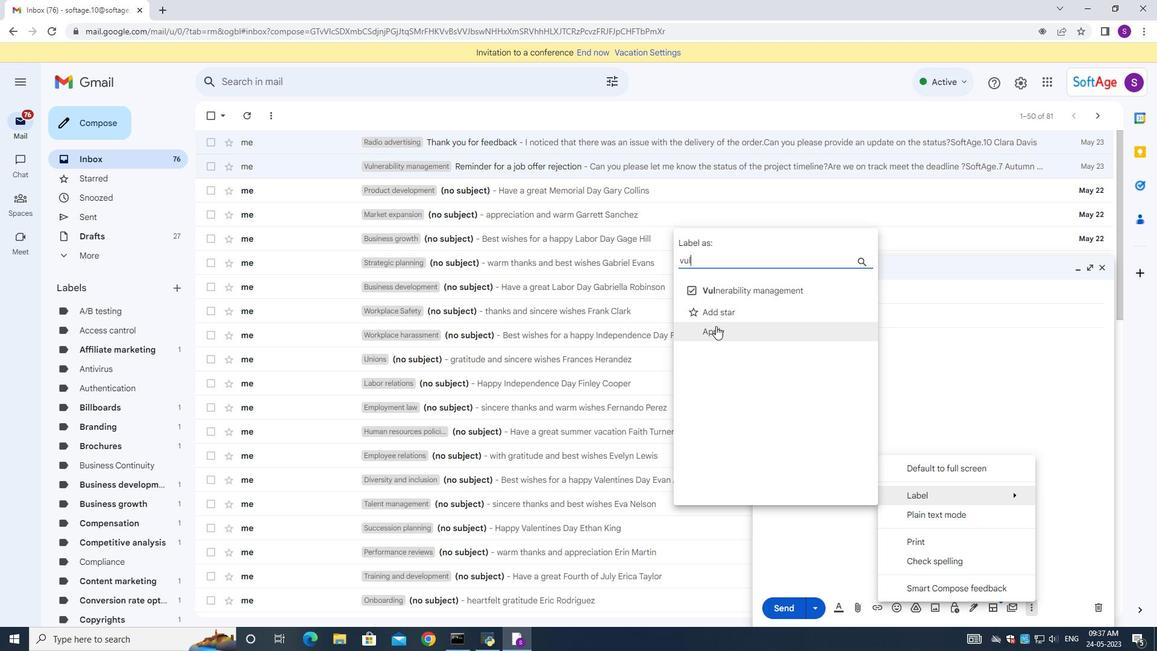 
Action: Mouse moved to (933, 381)
Screenshot: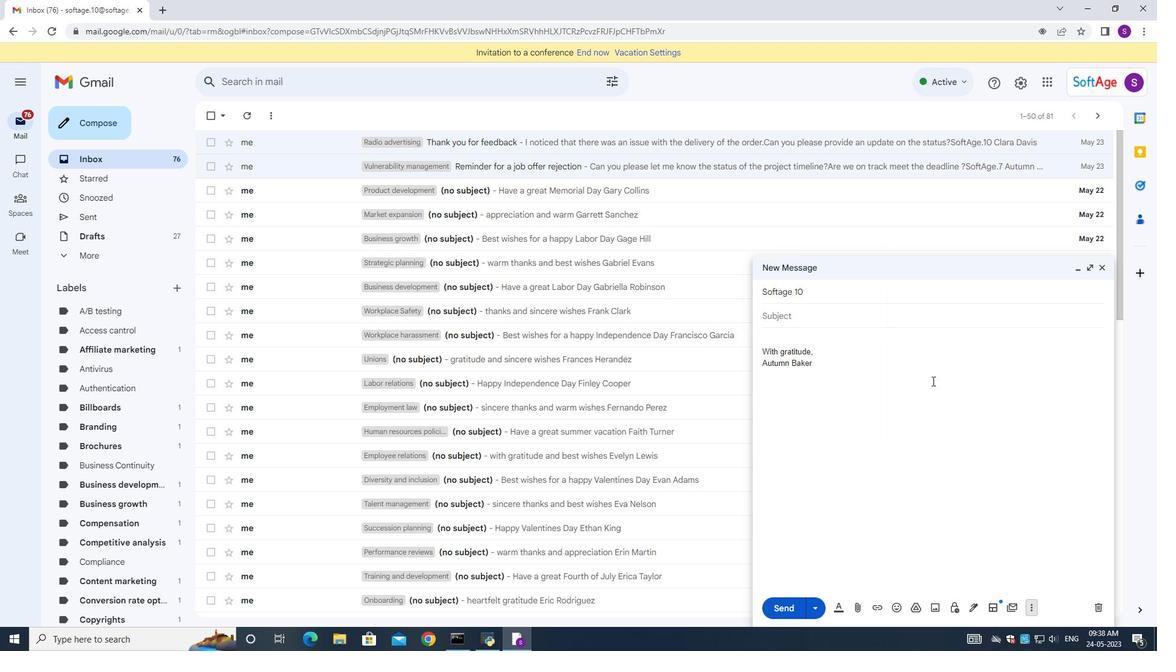 
